 Task: Search one way flight ticket for 4 adults, 2 children, 2 infants in seat and 1 infant on lap in premium economy from White Plains: Westchester County Airport to Springfield: Abraham Lincoln Capital Airport on 5-2-2023. Choice of flights is JetBlue. Number of bags: 2 checked bags. Price is upto 42000. Outbound departure time preference is 19:45.
Action: Mouse moved to (256, 342)
Screenshot: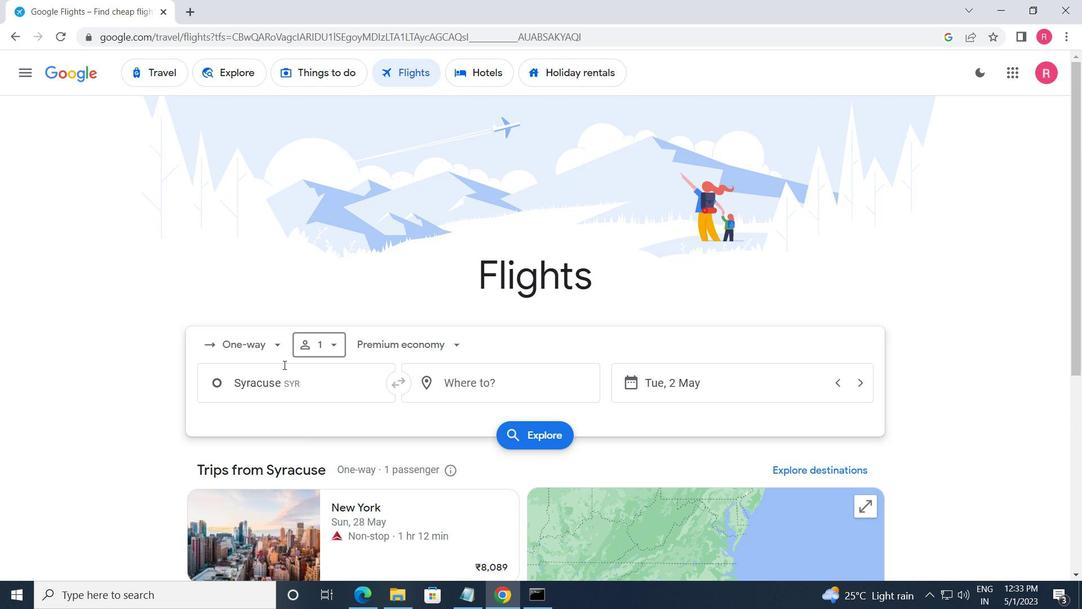 
Action: Mouse pressed left at (256, 342)
Screenshot: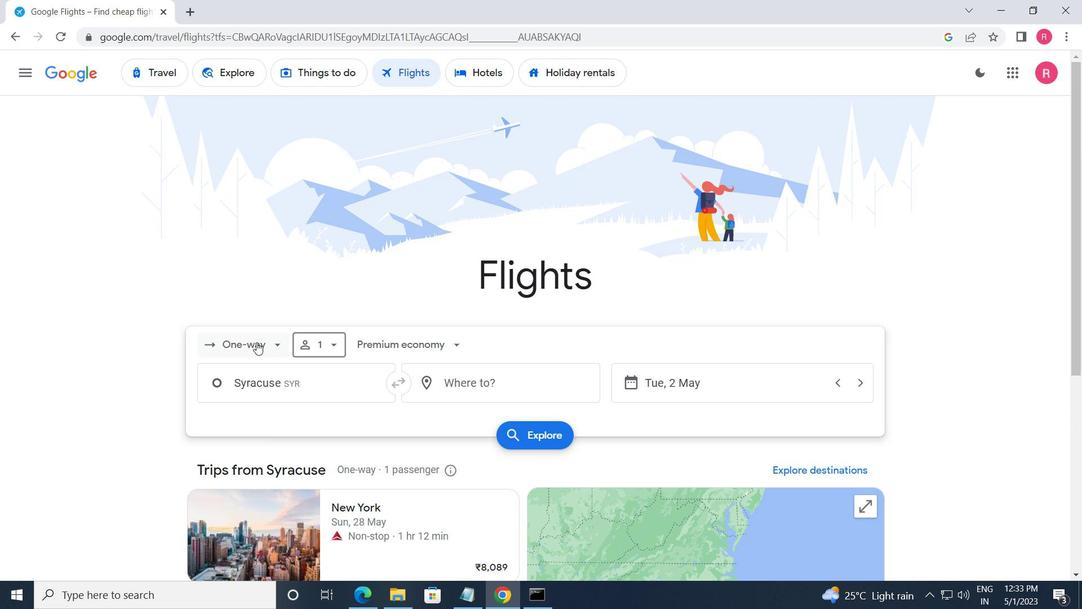 
Action: Mouse moved to (261, 417)
Screenshot: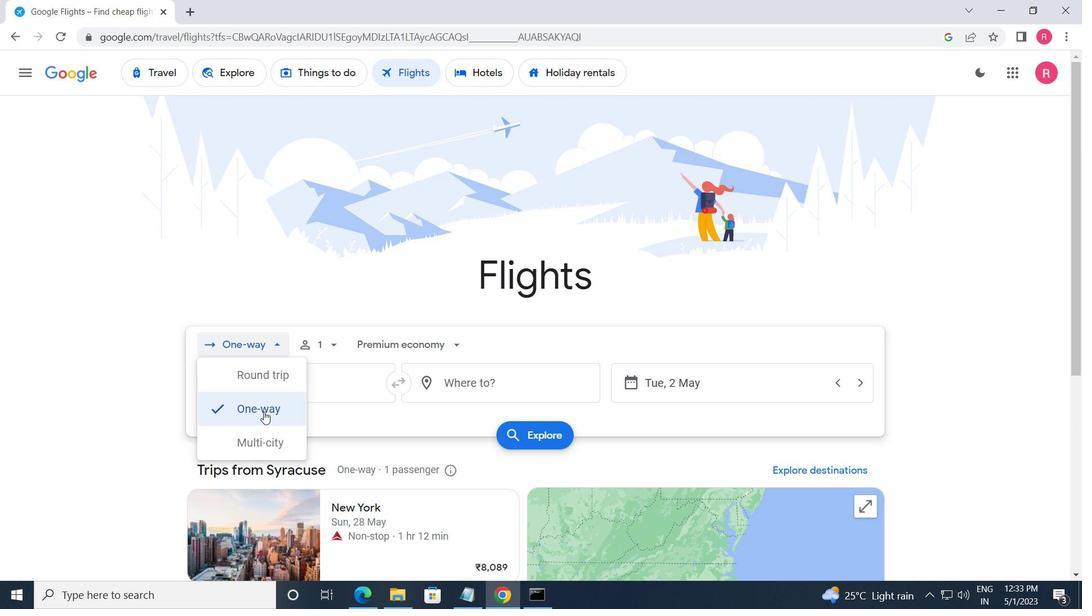 
Action: Mouse pressed left at (261, 417)
Screenshot: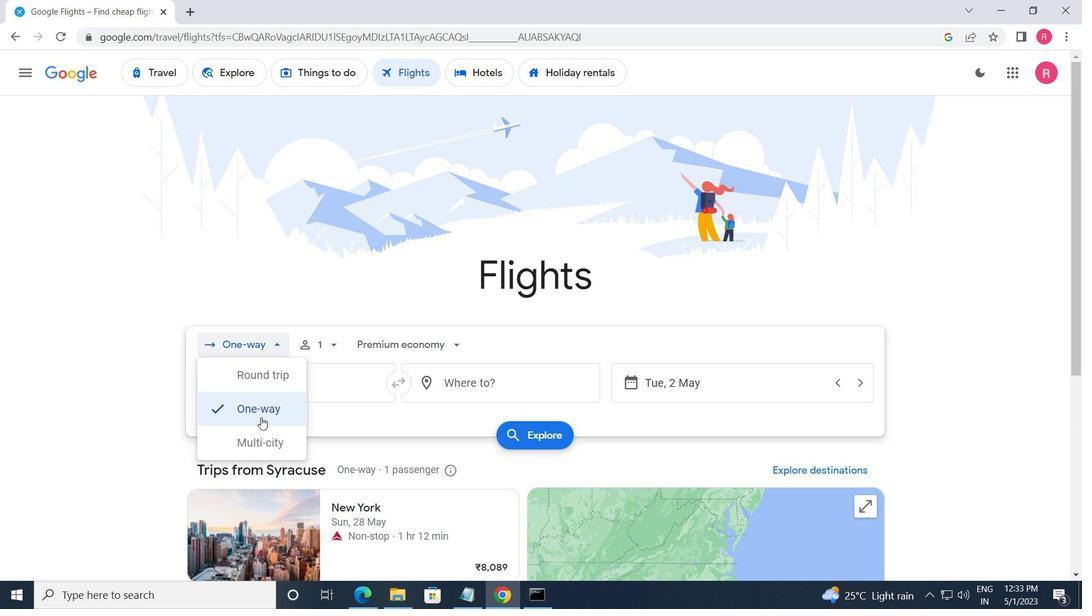 
Action: Mouse moved to (318, 351)
Screenshot: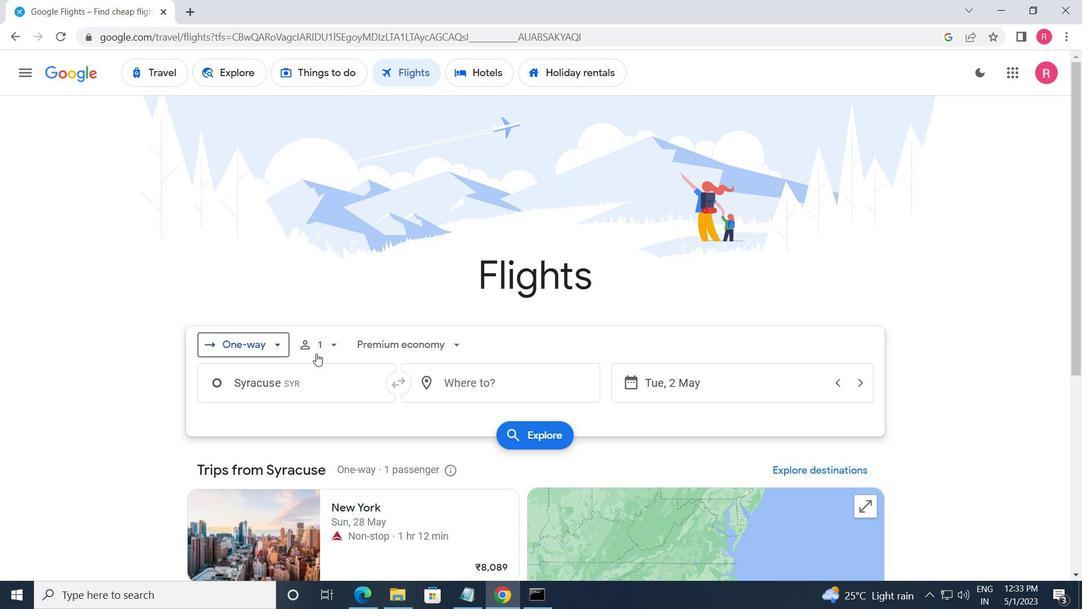 
Action: Mouse pressed left at (318, 351)
Screenshot: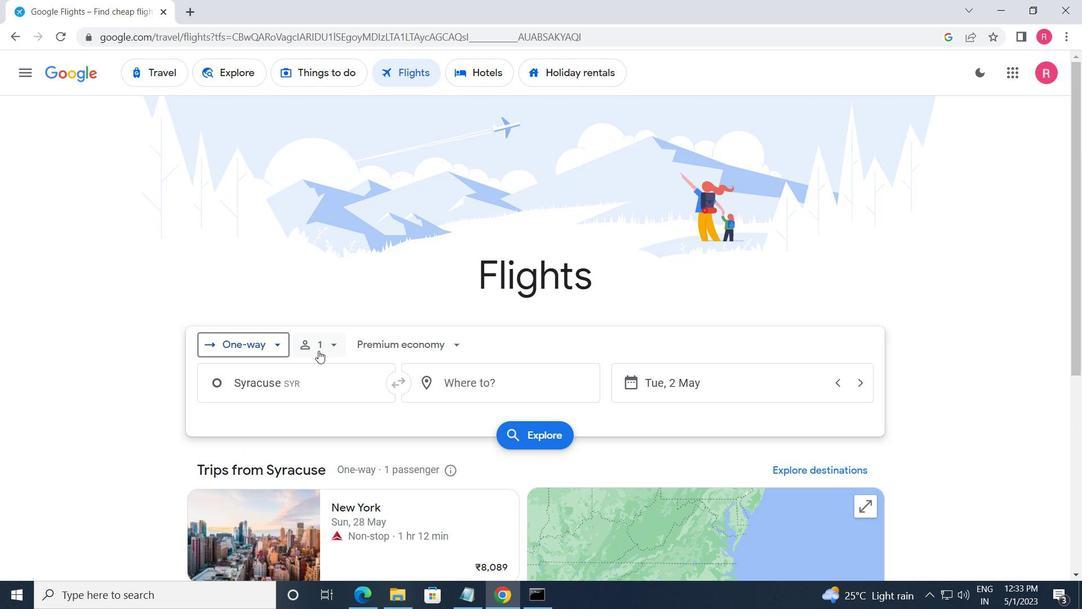 
Action: Mouse moved to (446, 388)
Screenshot: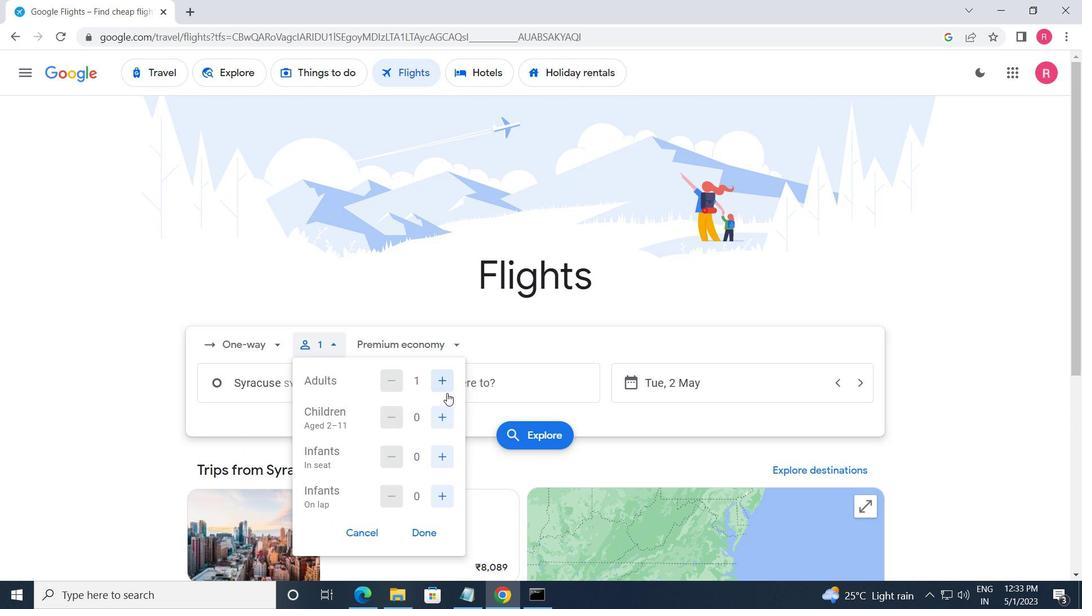 
Action: Mouse pressed left at (446, 388)
Screenshot: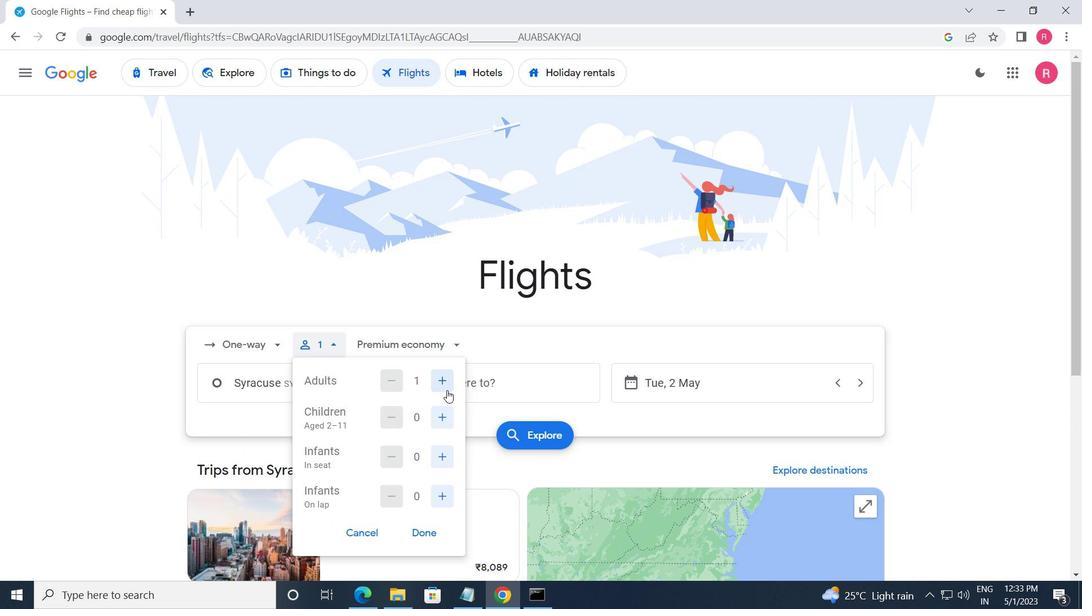 
Action: Mouse pressed left at (446, 388)
Screenshot: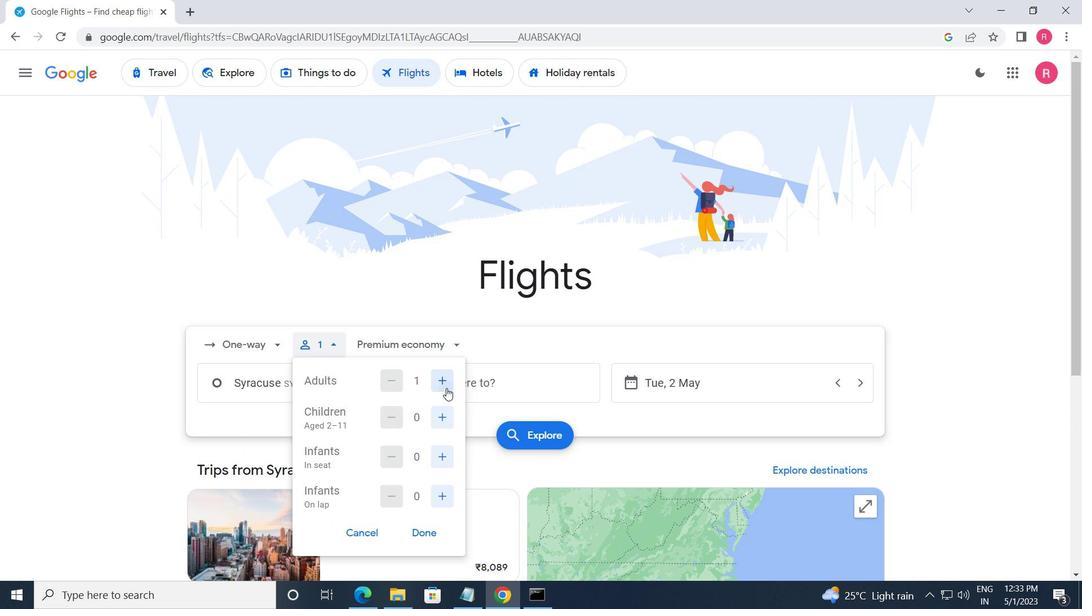 
Action: Mouse pressed left at (446, 388)
Screenshot: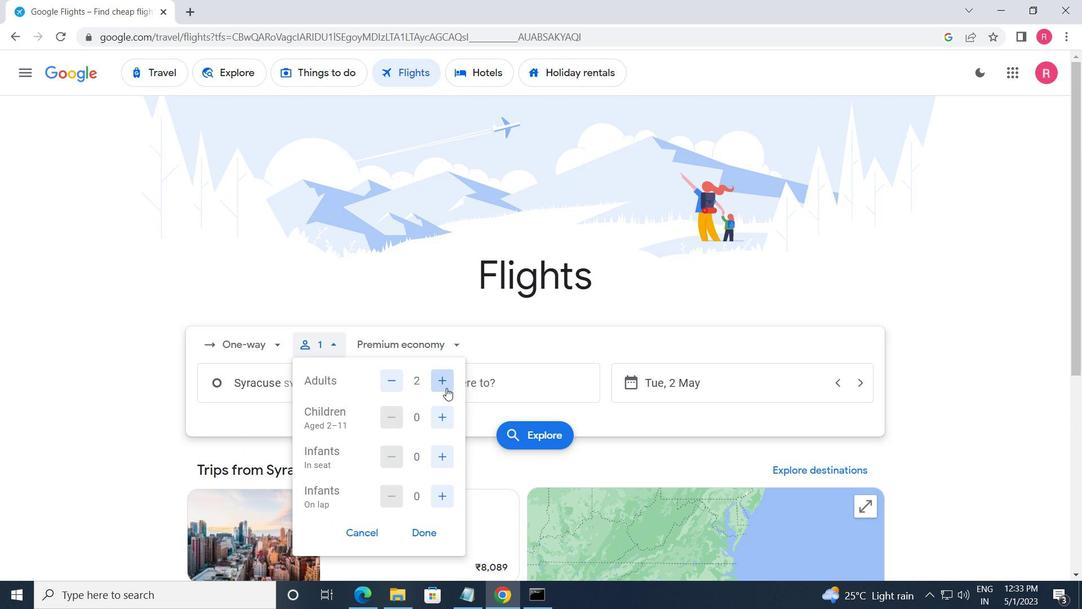 
Action: Mouse moved to (442, 418)
Screenshot: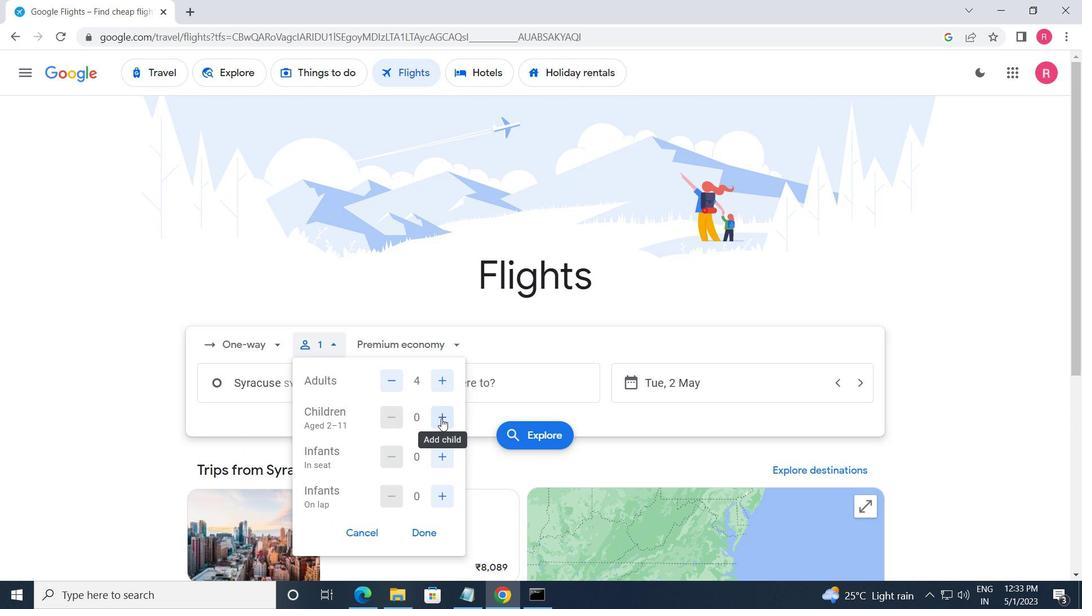 
Action: Mouse pressed left at (442, 418)
Screenshot: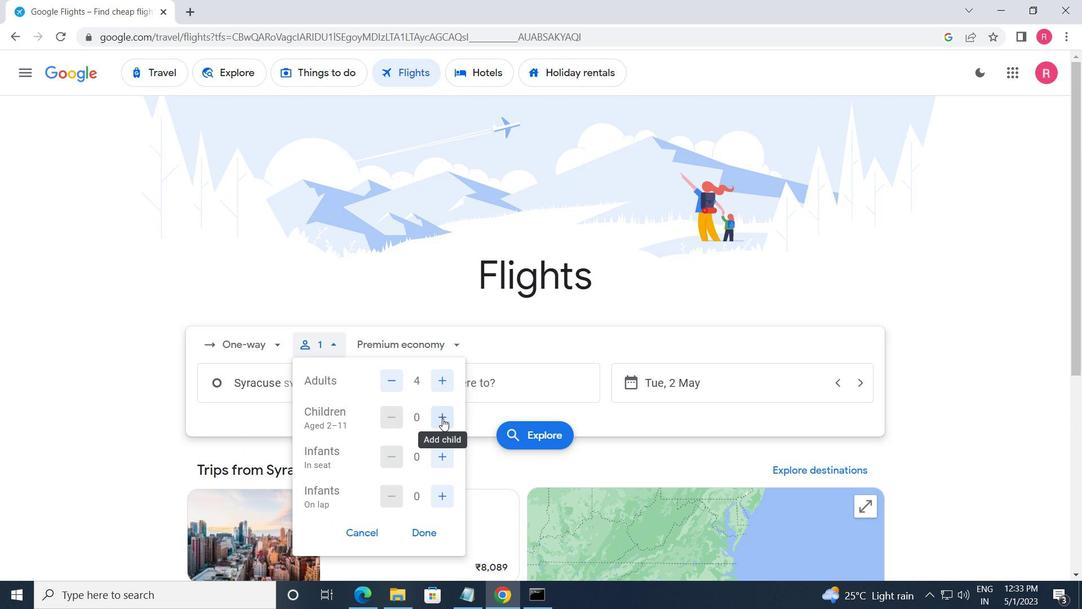 
Action: Mouse pressed left at (442, 418)
Screenshot: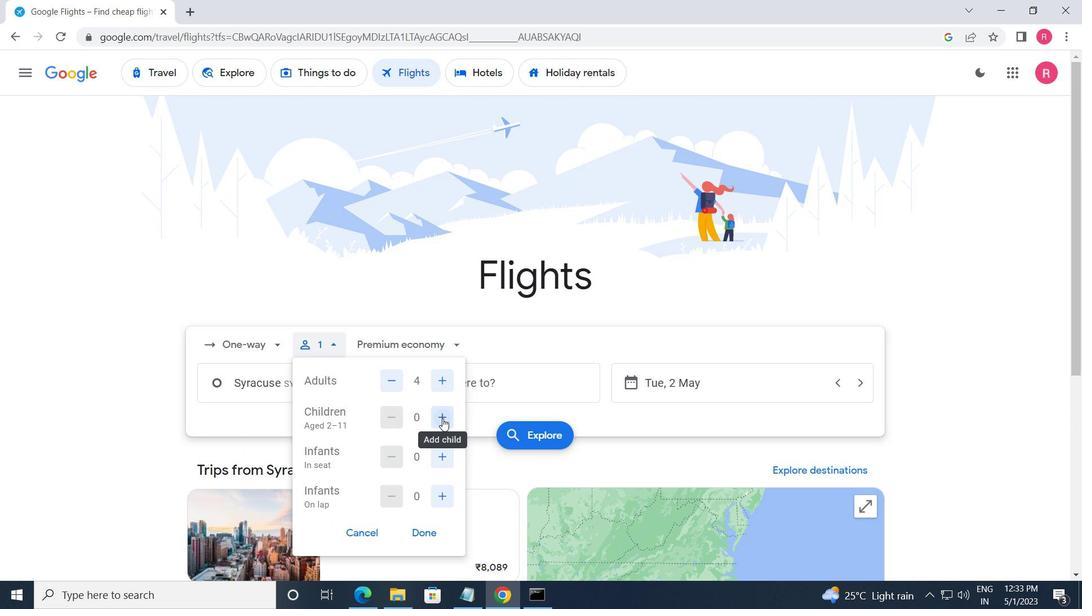 
Action: Mouse moved to (439, 452)
Screenshot: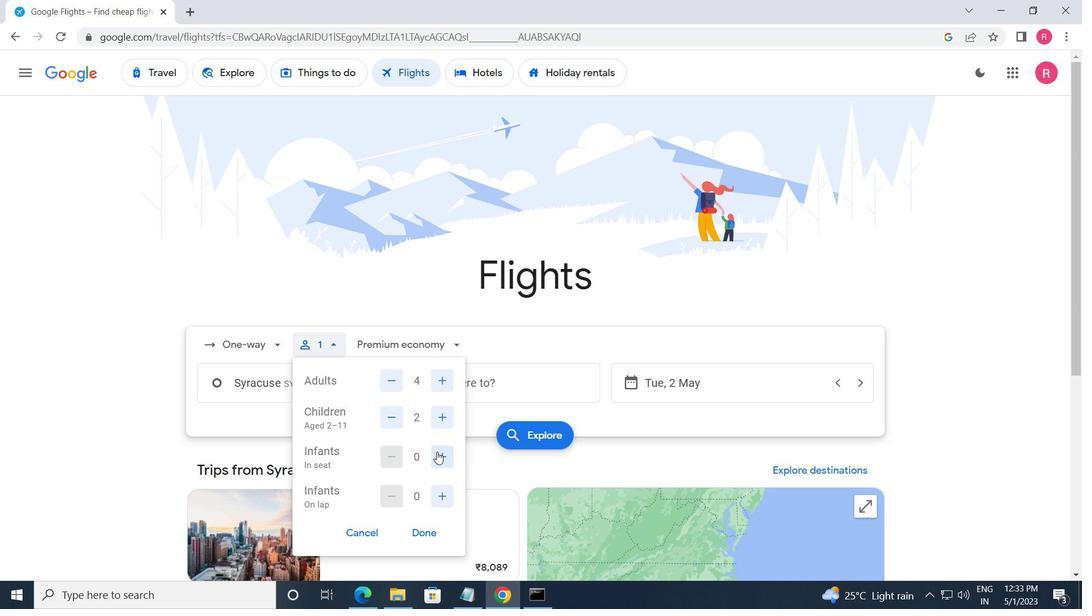 
Action: Mouse pressed left at (439, 452)
Screenshot: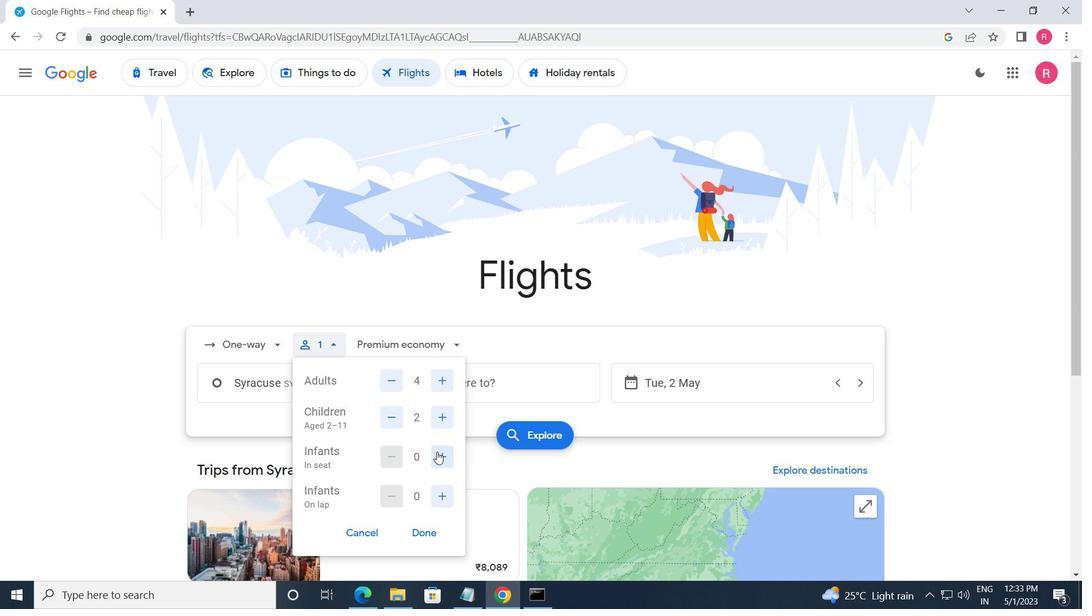 
Action: Mouse pressed left at (439, 452)
Screenshot: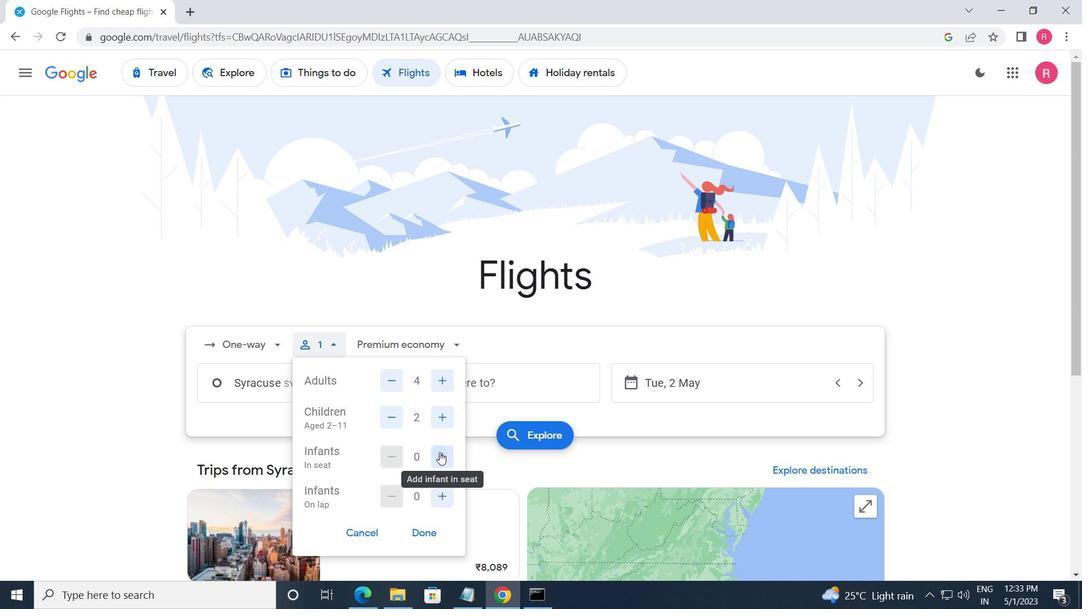 
Action: Mouse moved to (442, 490)
Screenshot: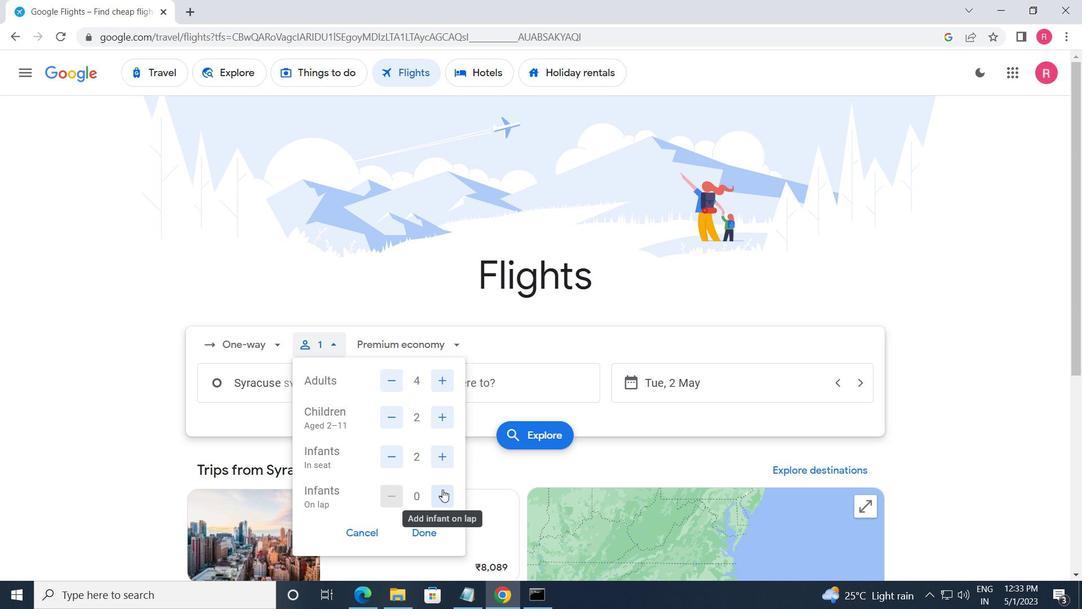 
Action: Mouse pressed left at (442, 490)
Screenshot: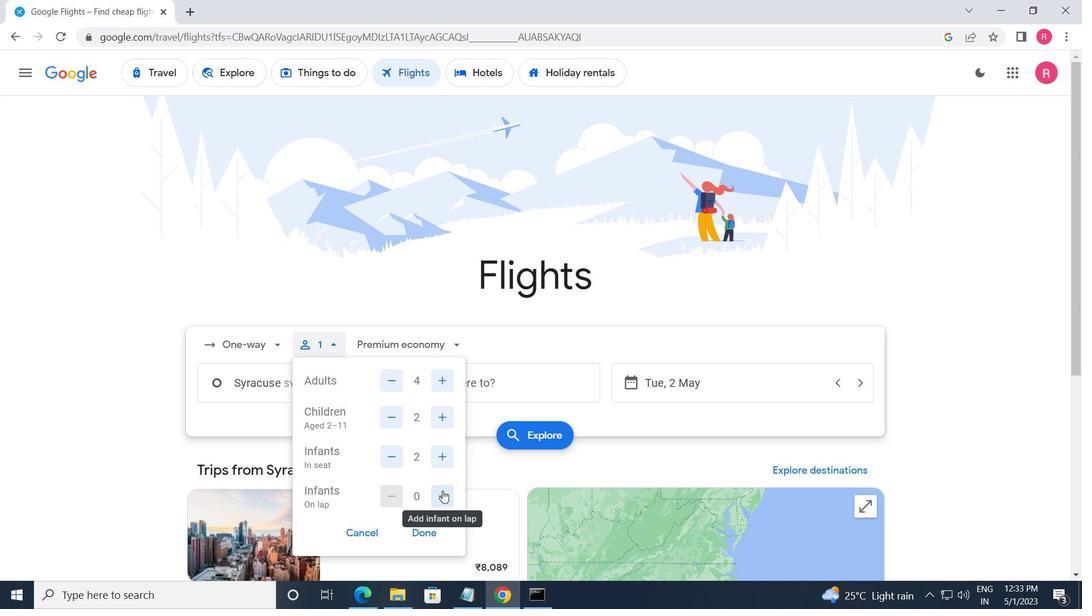 
Action: Mouse moved to (426, 530)
Screenshot: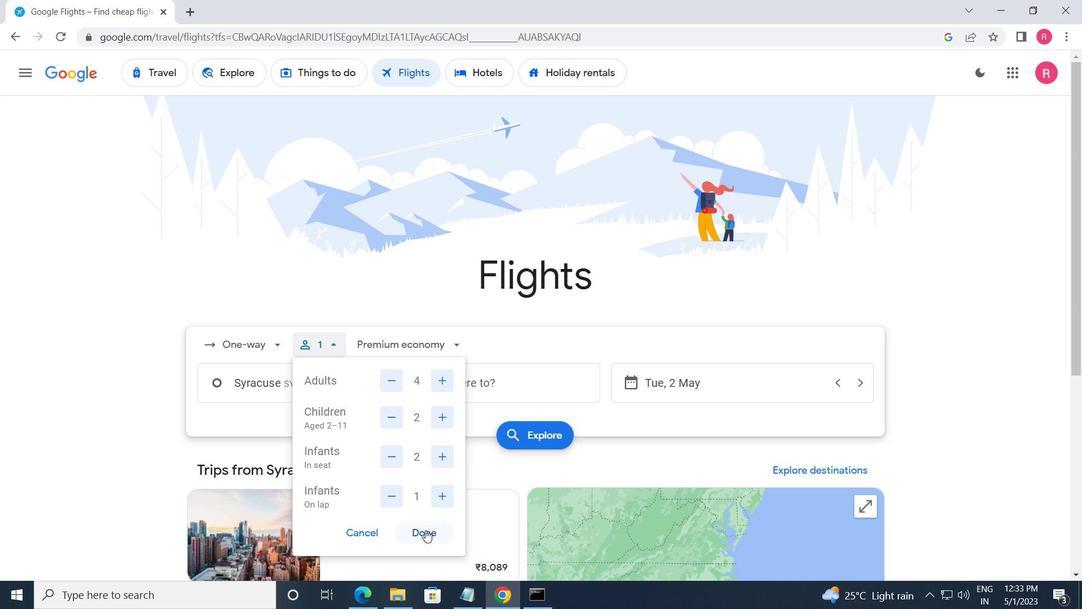 
Action: Mouse pressed left at (426, 530)
Screenshot: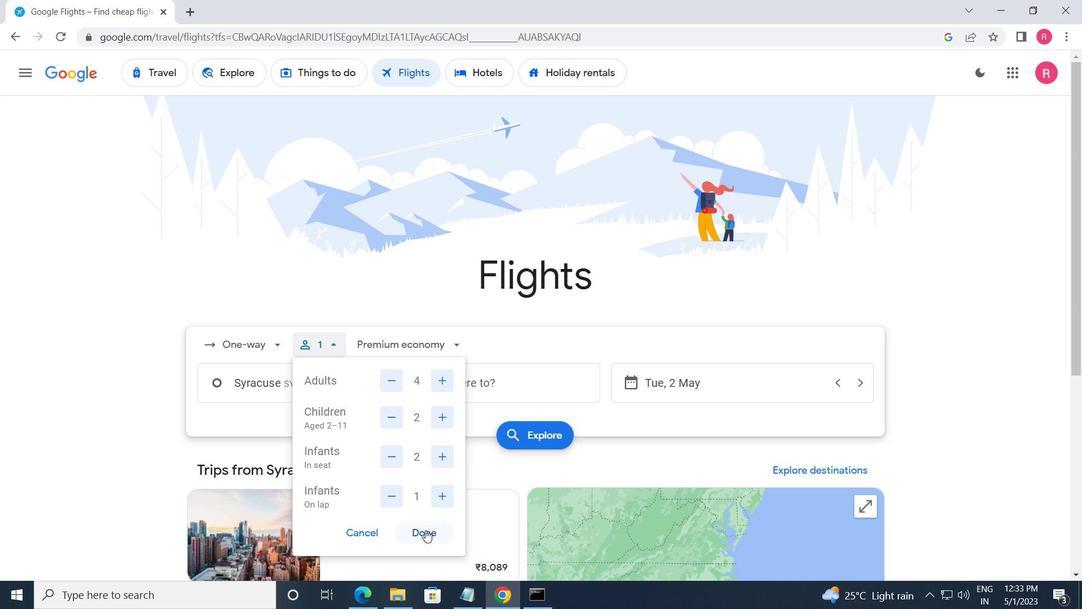 
Action: Mouse moved to (411, 358)
Screenshot: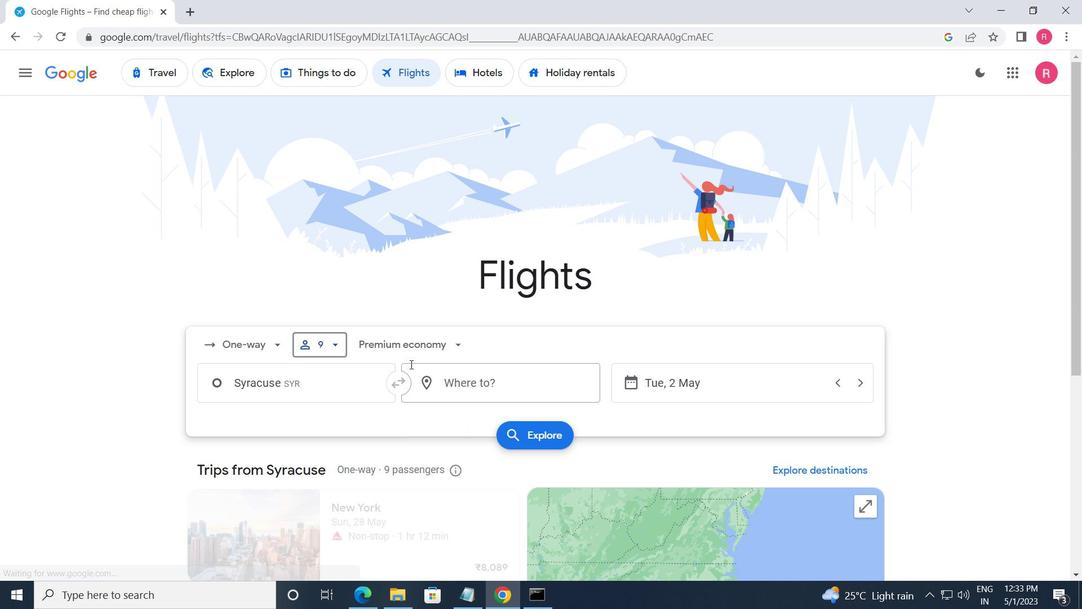 
Action: Mouse pressed left at (411, 358)
Screenshot: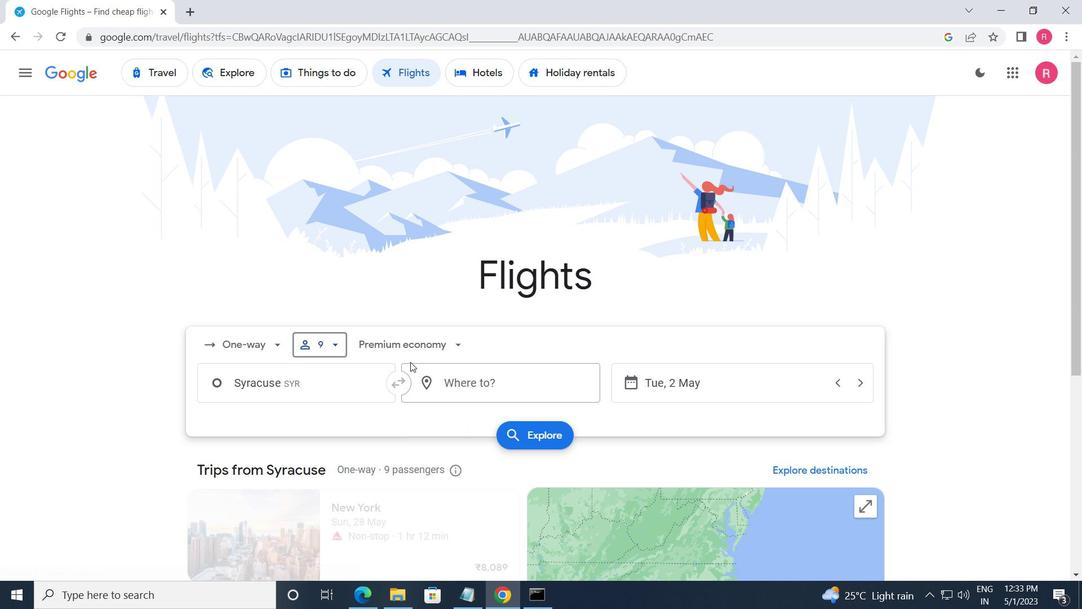 
Action: Mouse moved to (417, 377)
Screenshot: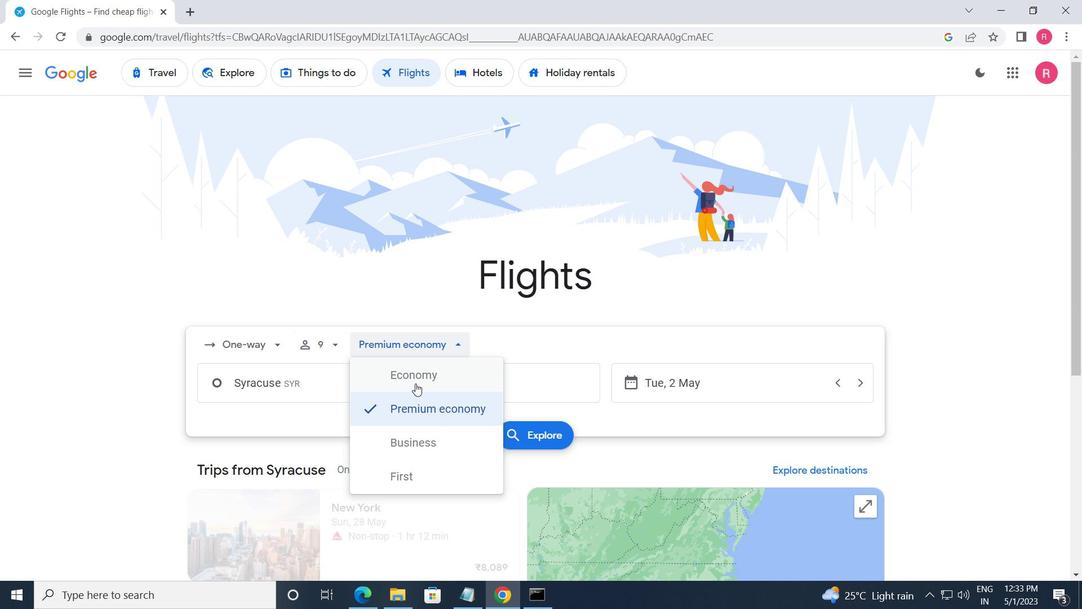 
Action: Mouse pressed left at (417, 377)
Screenshot: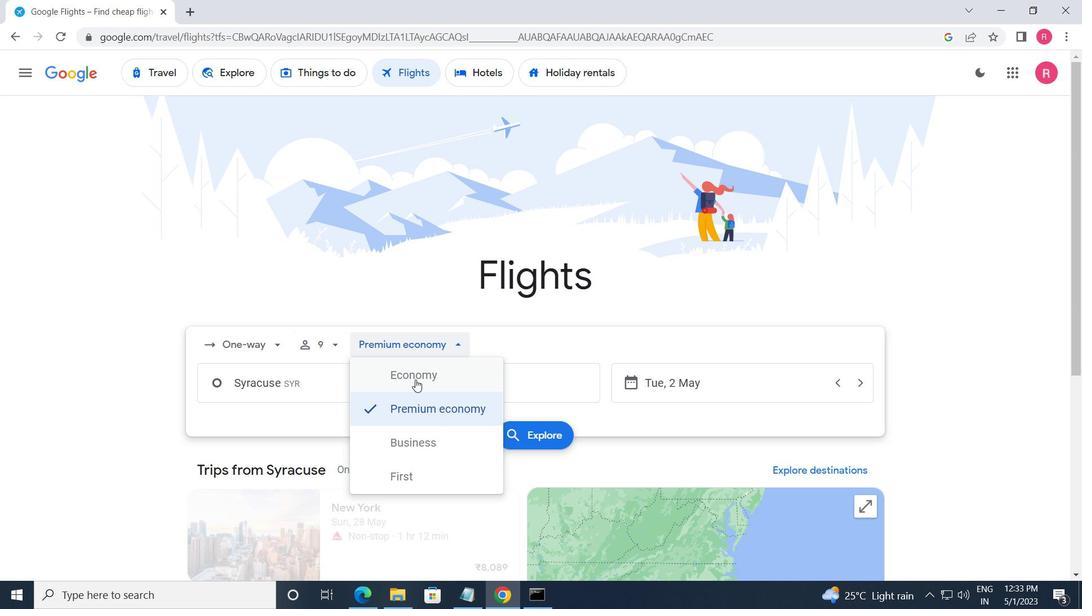 
Action: Mouse moved to (341, 390)
Screenshot: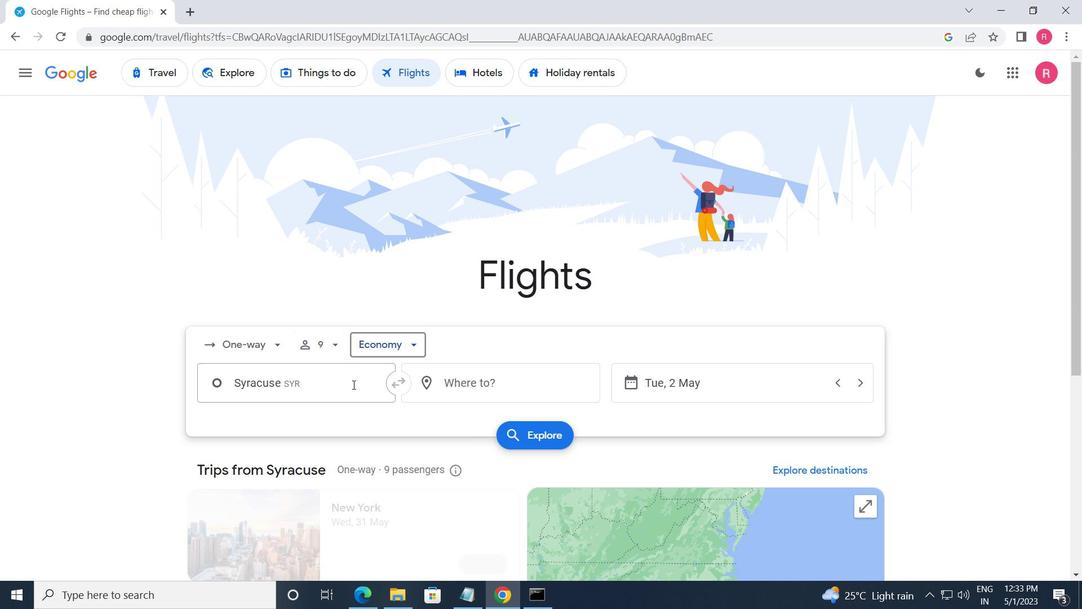 
Action: Mouse pressed left at (341, 390)
Screenshot: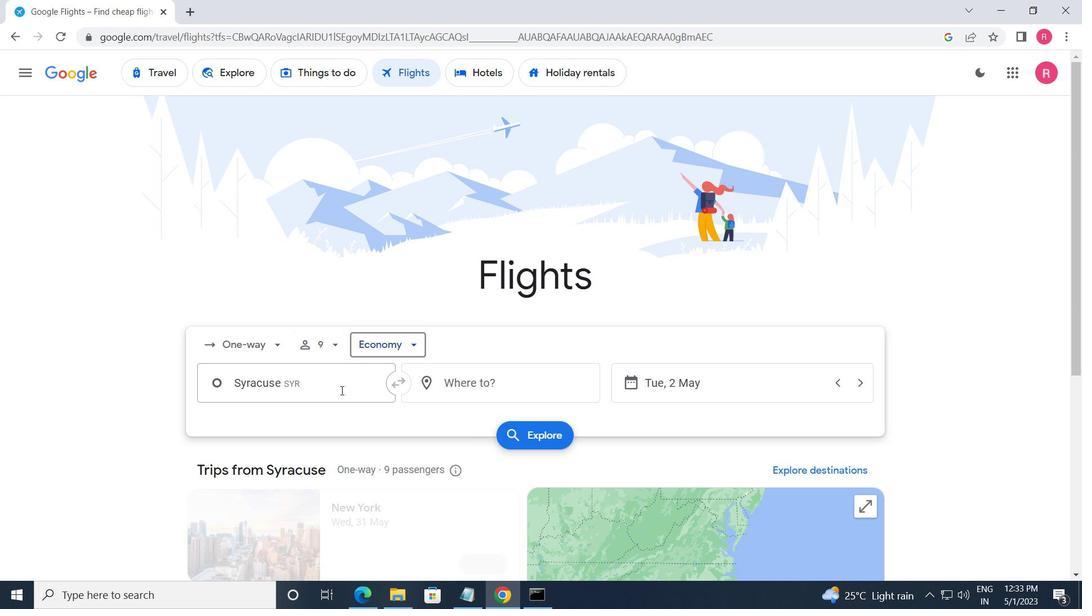 
Action: Mouse moved to (356, 568)
Screenshot: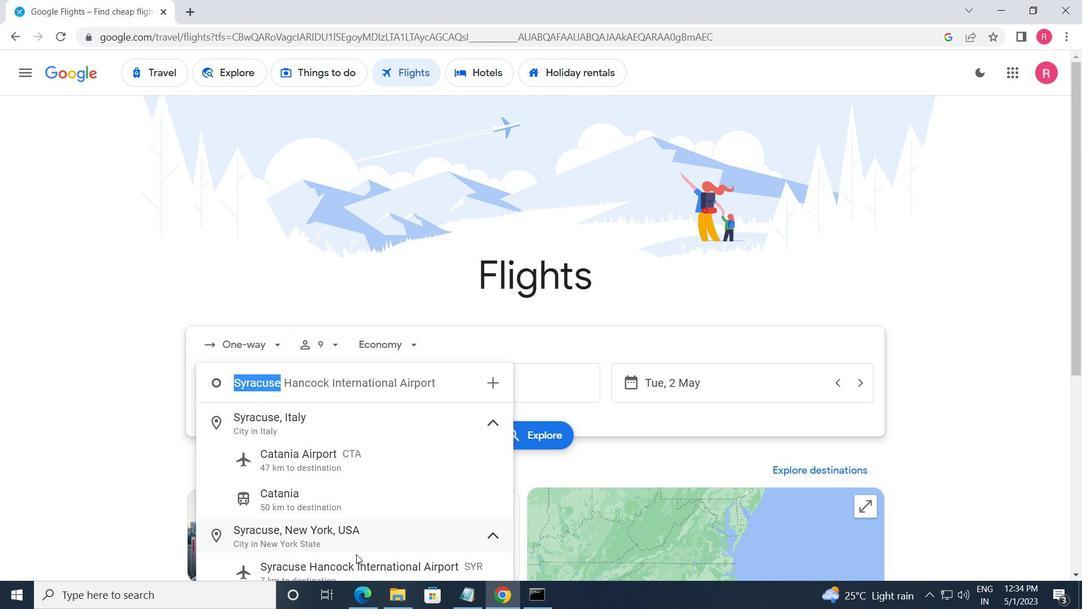 
Action: Mouse pressed left at (356, 568)
Screenshot: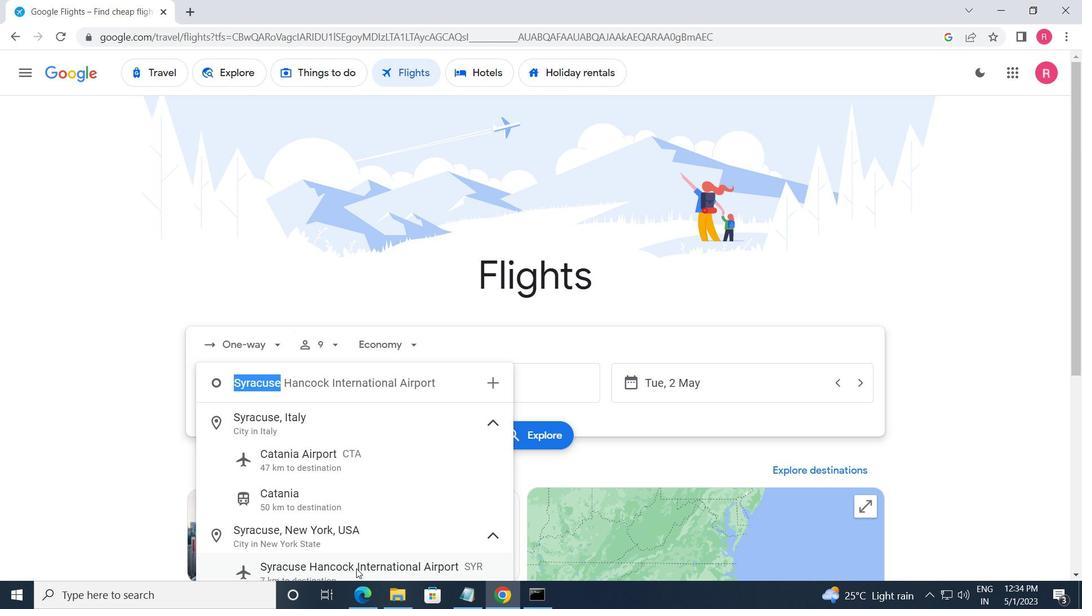 
Action: Mouse moved to (468, 387)
Screenshot: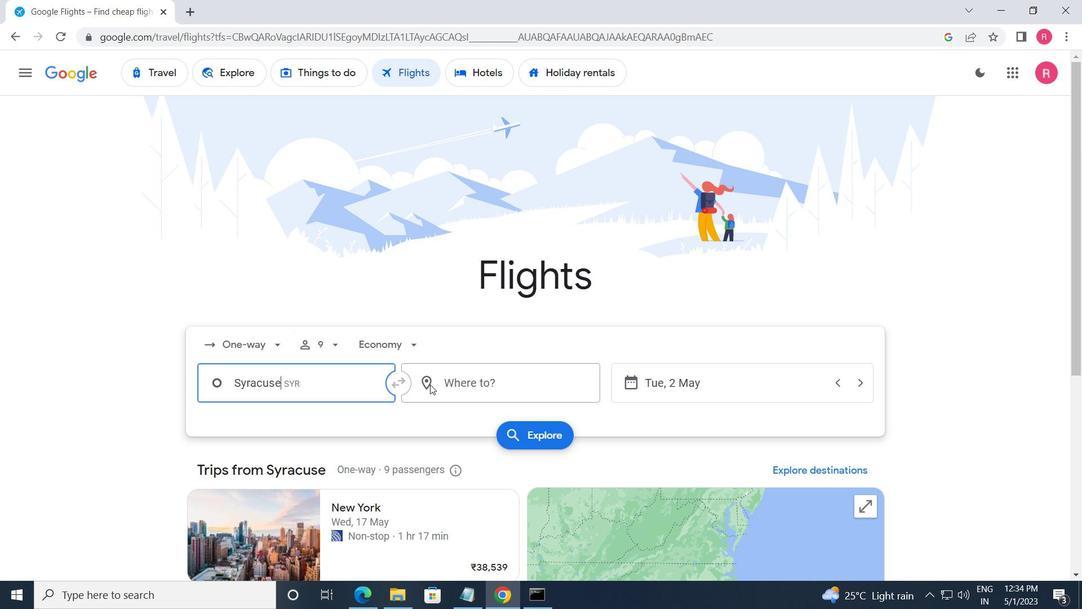 
Action: Mouse pressed left at (468, 387)
Screenshot: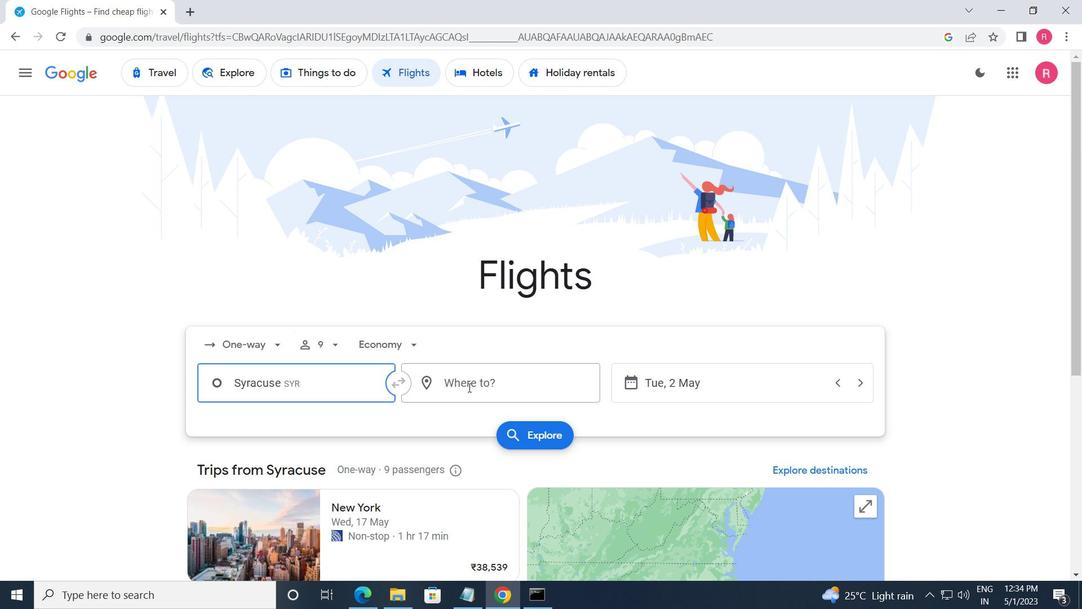 
Action: Mouse moved to (466, 527)
Screenshot: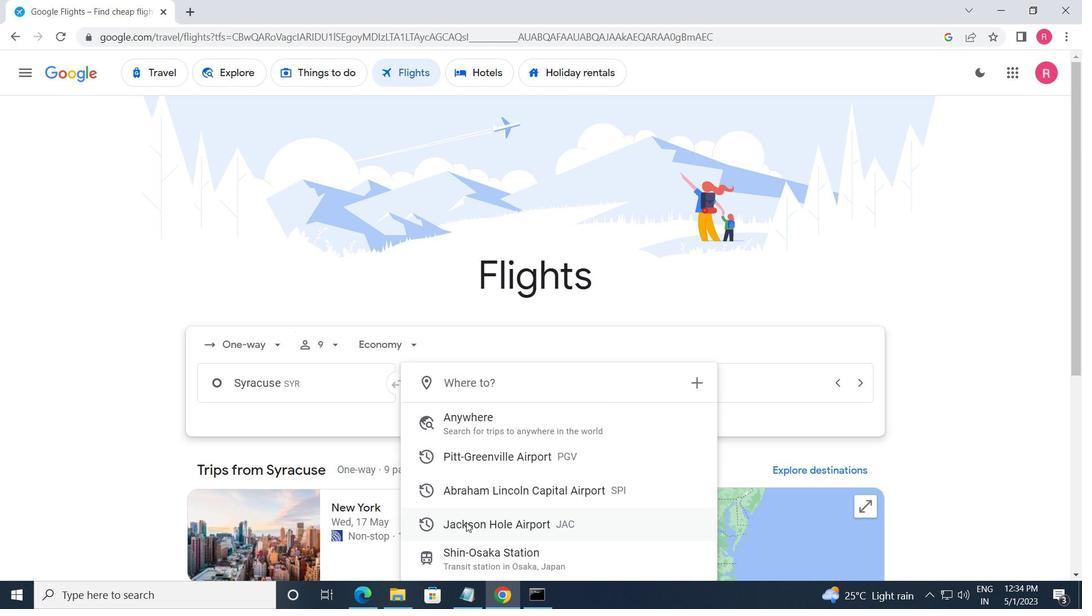 
Action: Mouse pressed left at (466, 527)
Screenshot: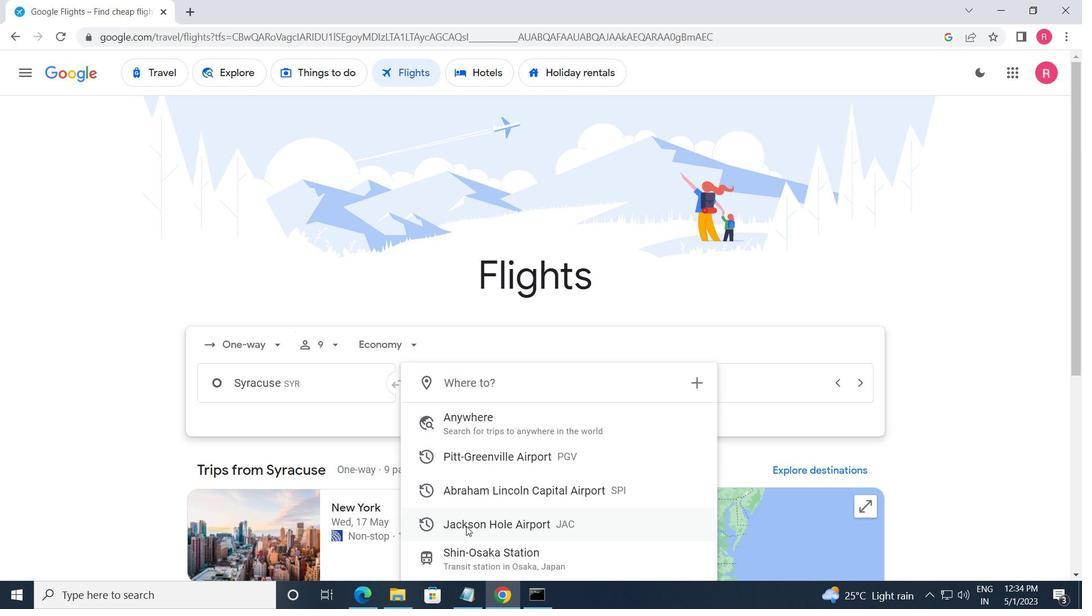 
Action: Mouse moved to (721, 390)
Screenshot: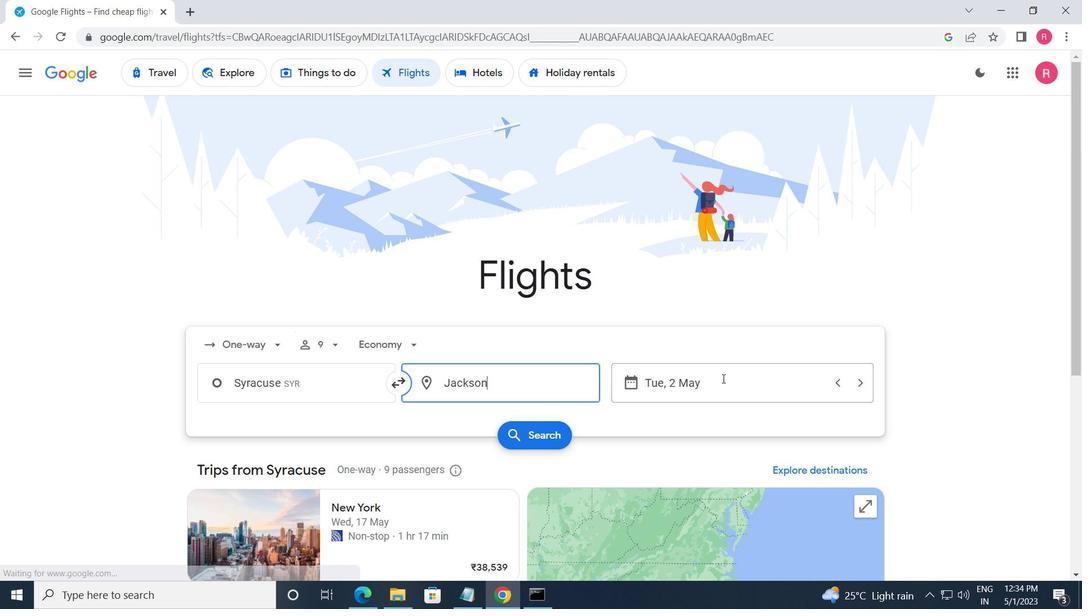 
Action: Mouse pressed left at (721, 390)
Screenshot: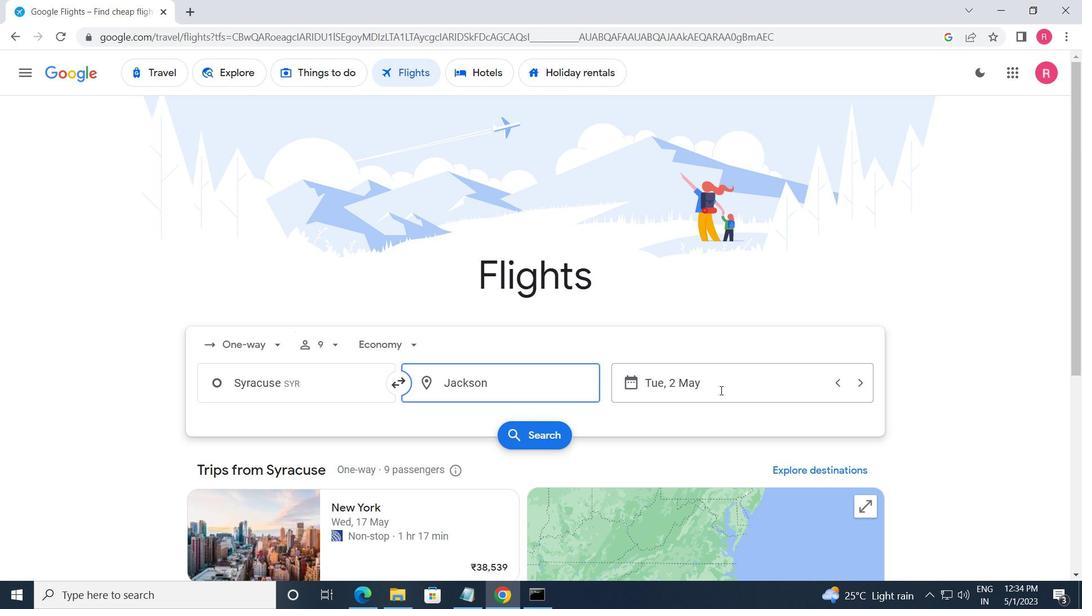 
Action: Mouse moved to (447, 334)
Screenshot: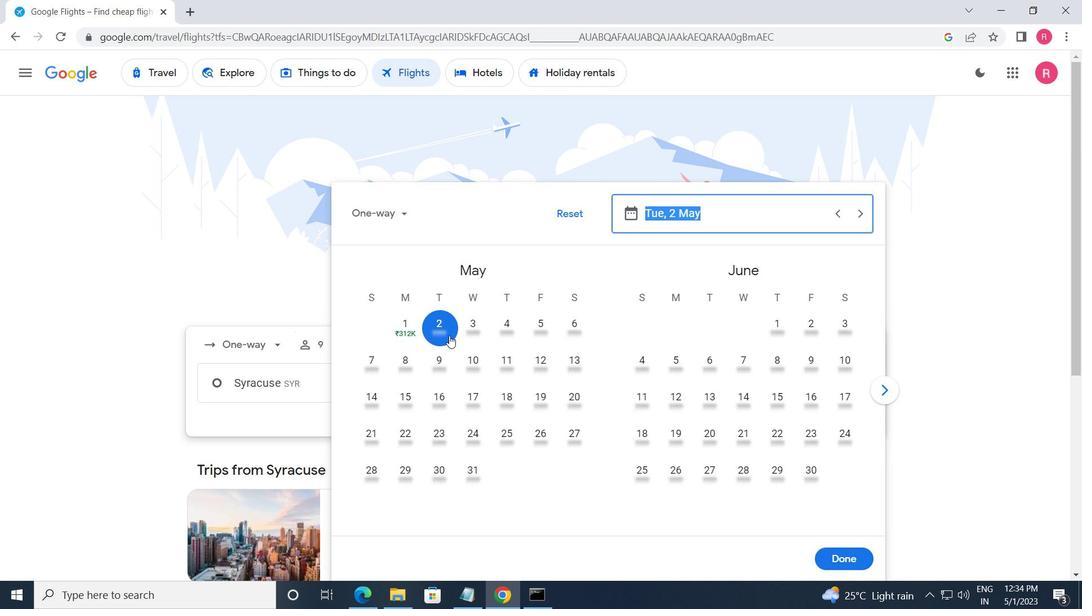 
Action: Mouse pressed left at (447, 334)
Screenshot: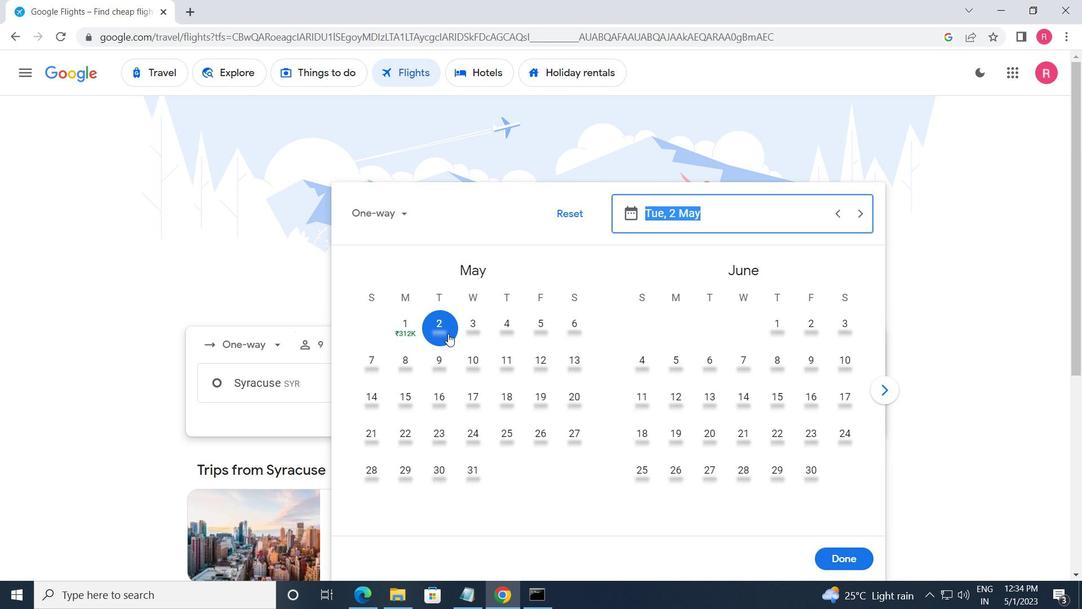 
Action: Mouse moved to (821, 561)
Screenshot: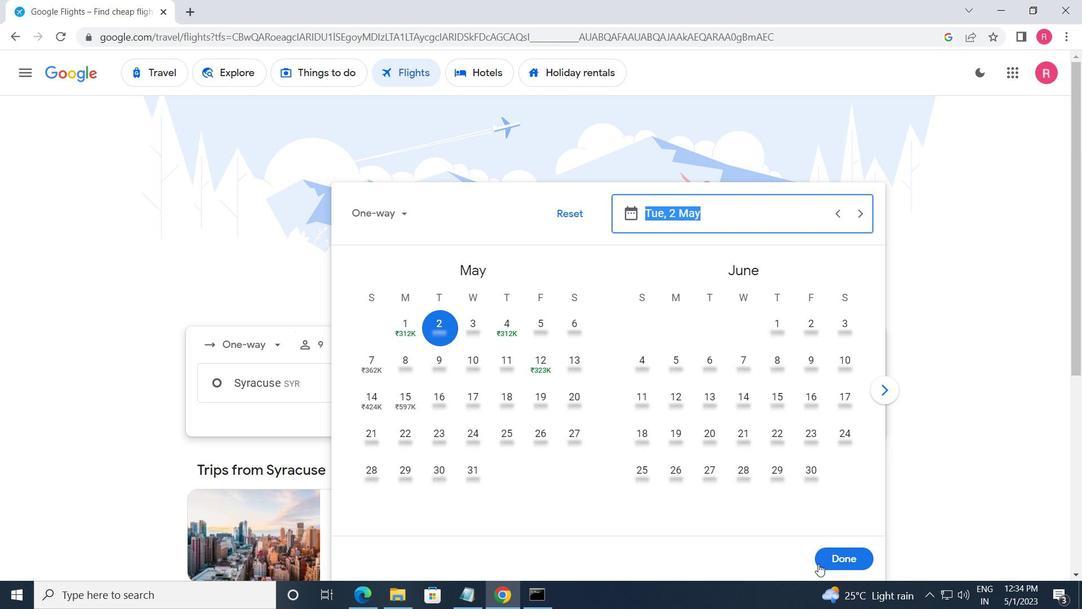 
Action: Mouse pressed left at (821, 561)
Screenshot: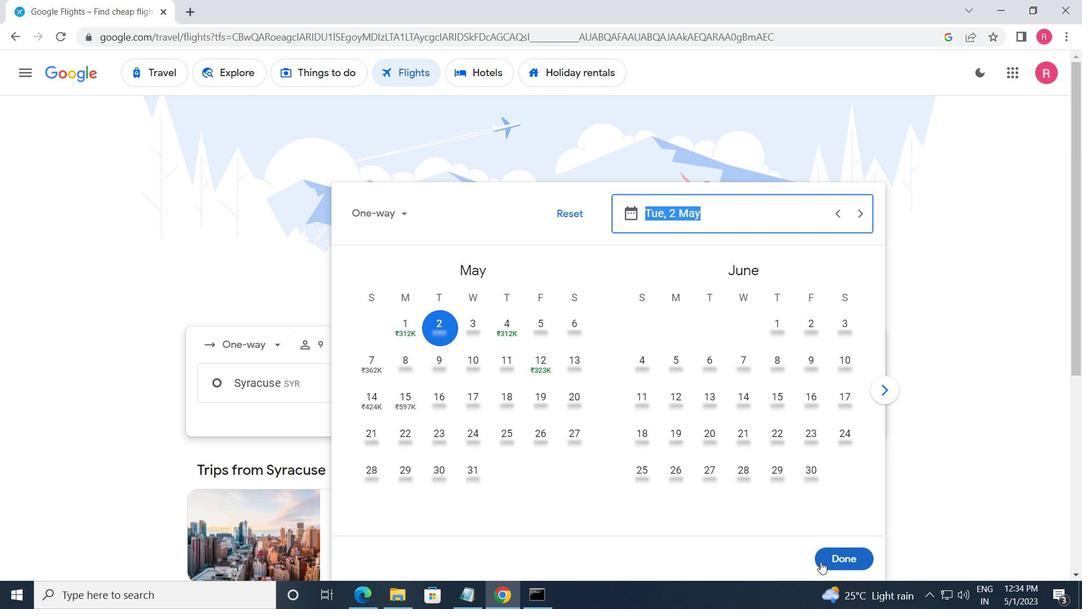 
Action: Mouse moved to (519, 434)
Screenshot: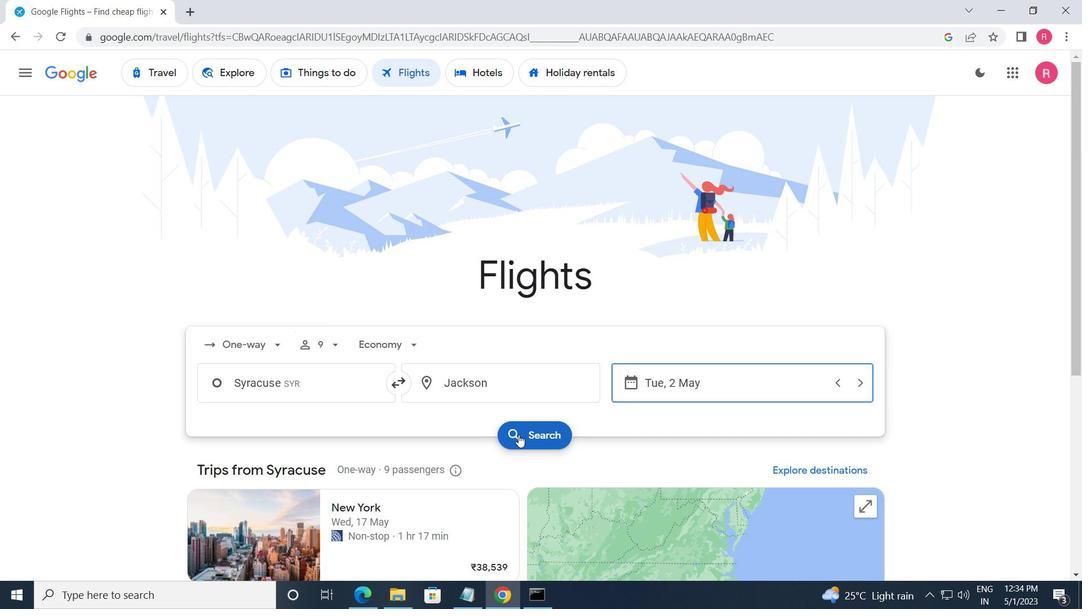 
Action: Mouse pressed left at (519, 434)
Screenshot: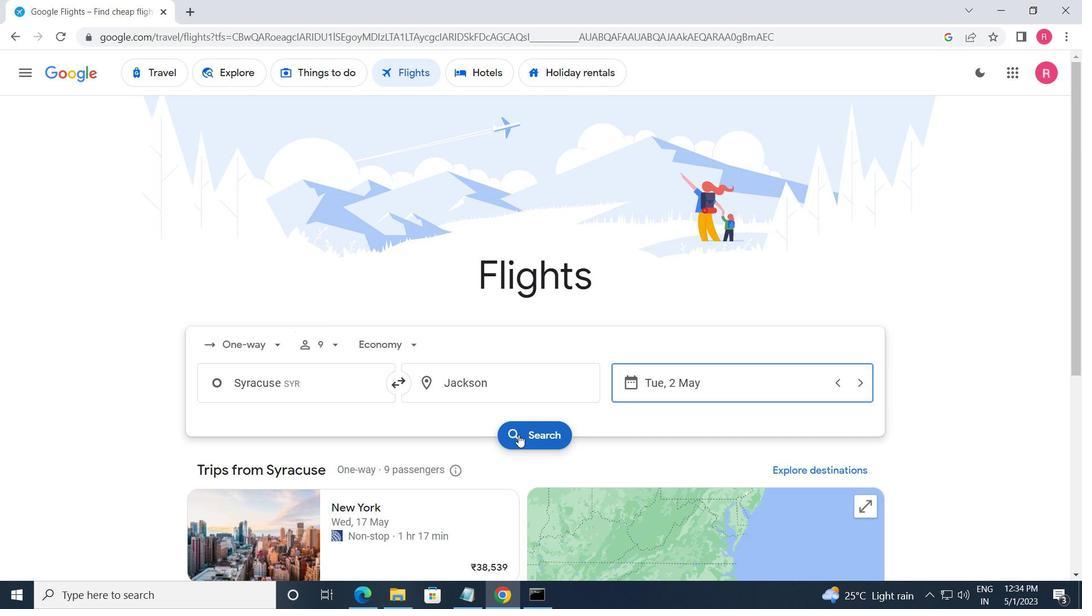 
Action: Mouse moved to (206, 203)
Screenshot: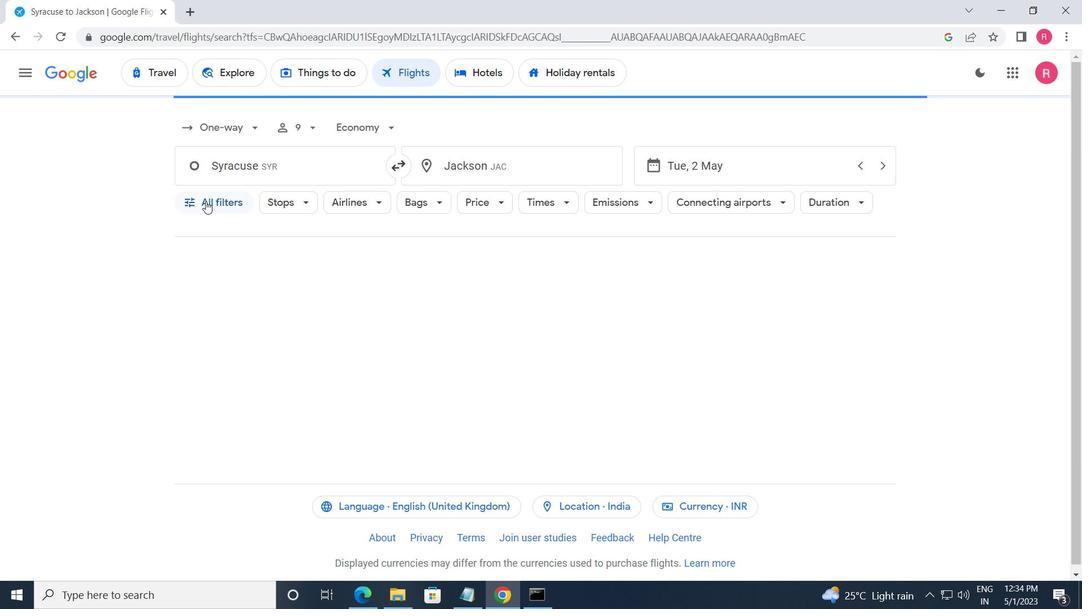 
Action: Mouse pressed left at (206, 203)
Screenshot: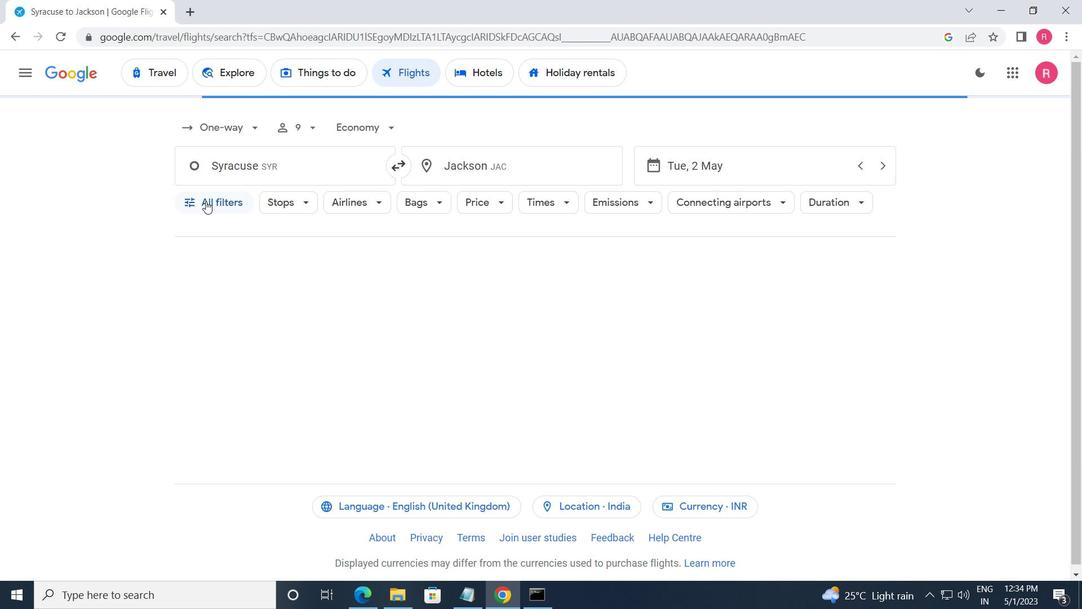 
Action: Mouse moved to (208, 205)
Screenshot: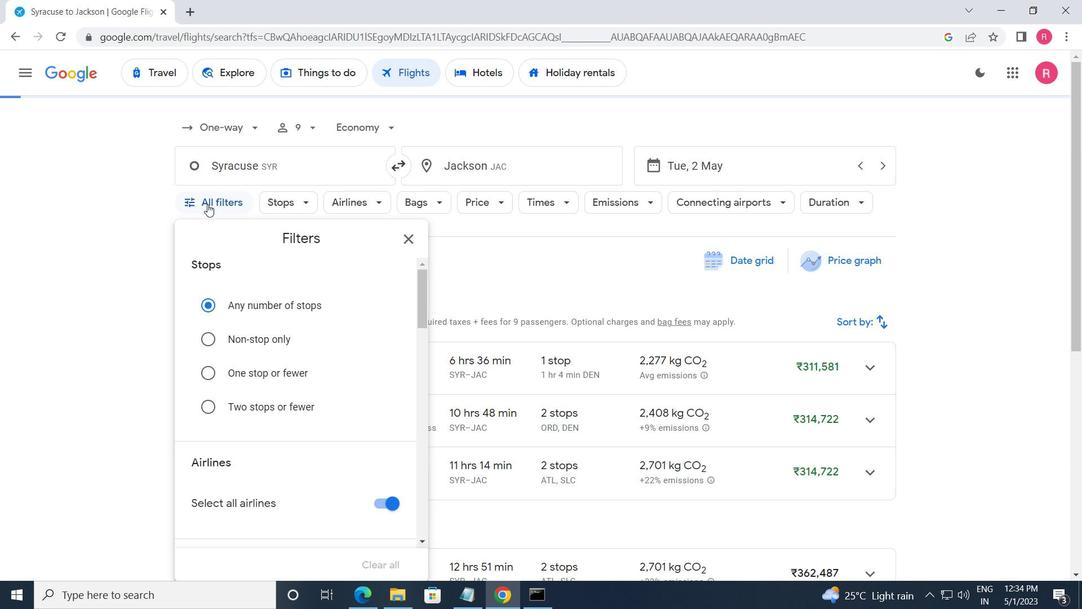 
Action: Mouse scrolled (208, 205) with delta (0, 0)
Screenshot: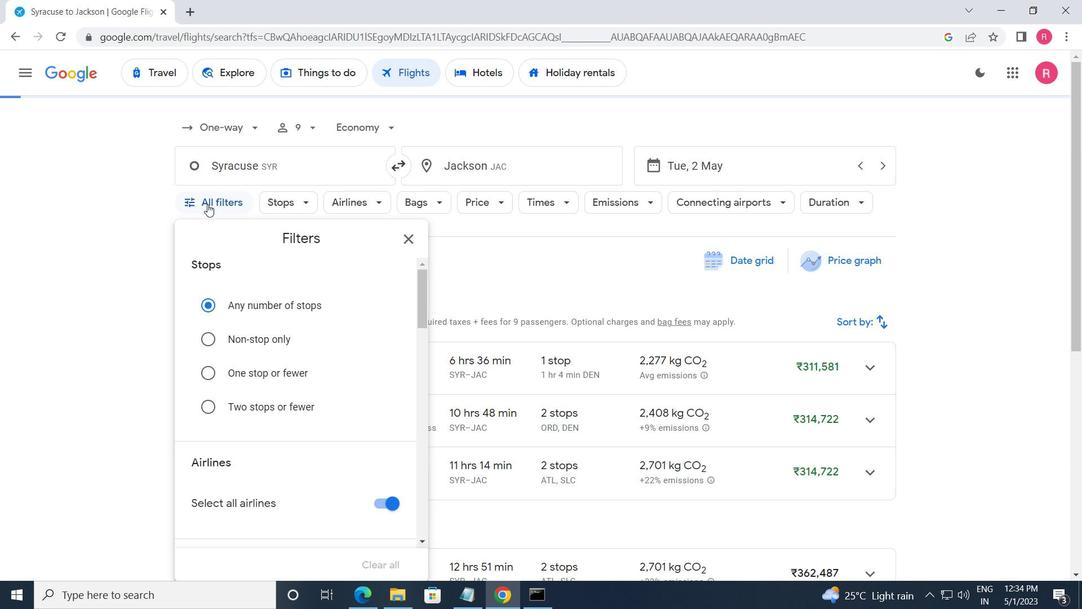 
Action: Mouse moved to (241, 254)
Screenshot: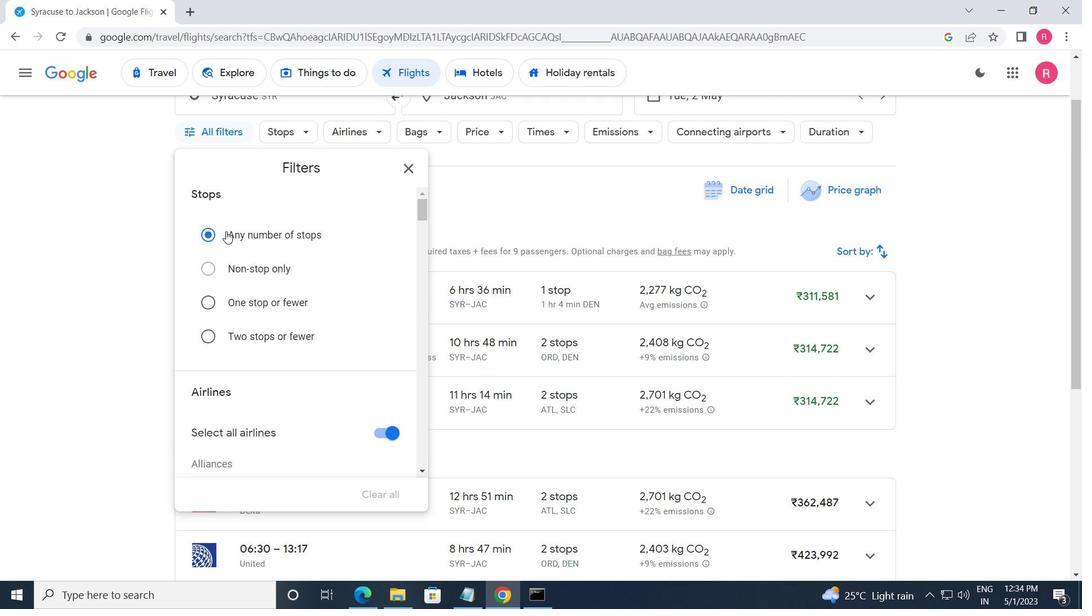 
Action: Mouse scrolled (241, 253) with delta (0, 0)
Screenshot: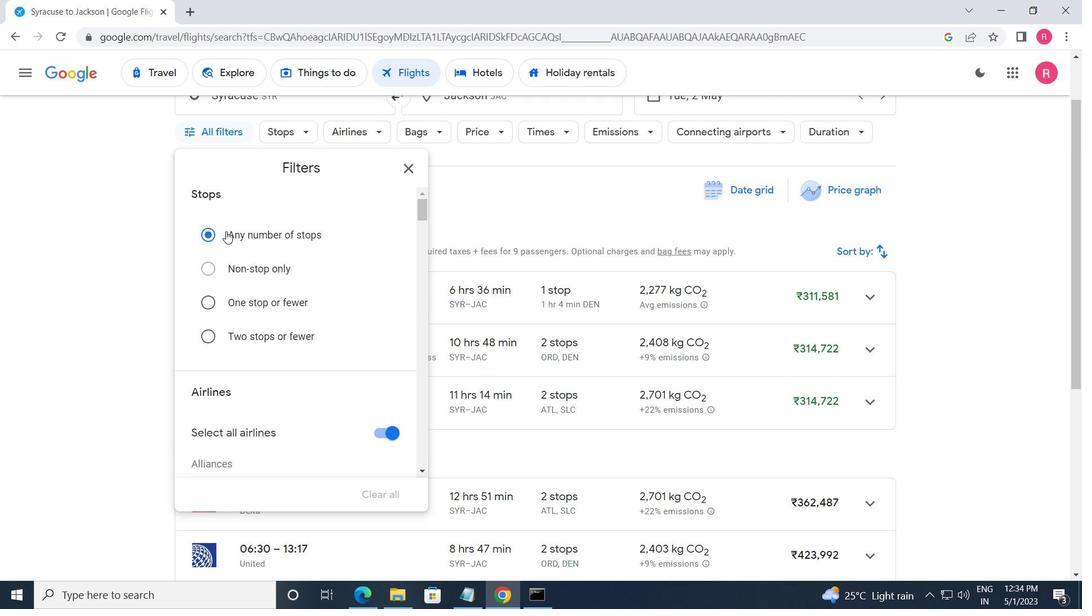 
Action: Mouse moved to (248, 261)
Screenshot: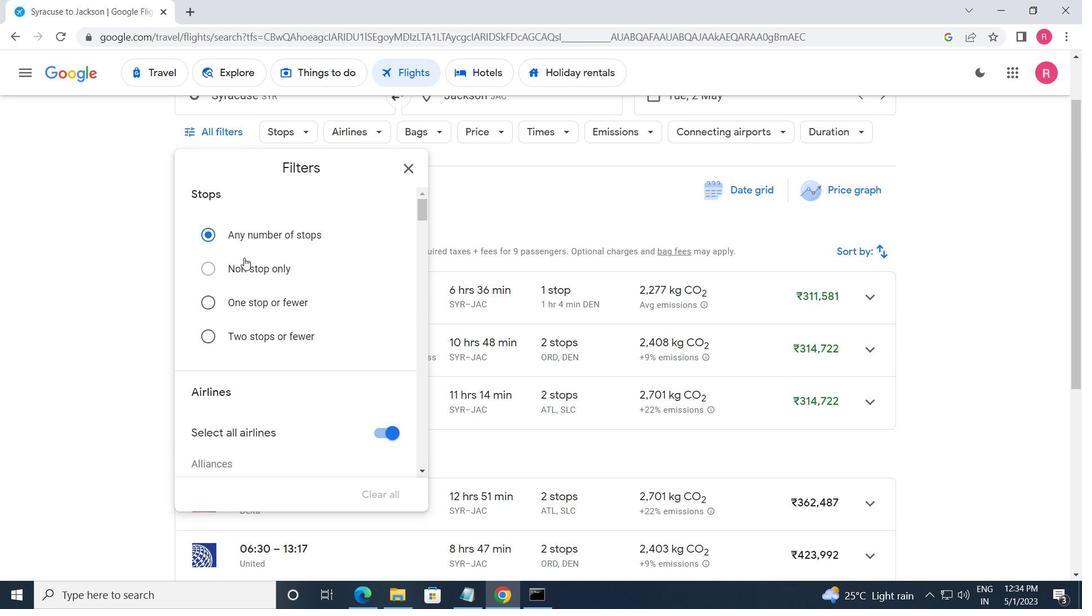 
Action: Mouse scrolled (248, 260) with delta (0, 0)
Screenshot: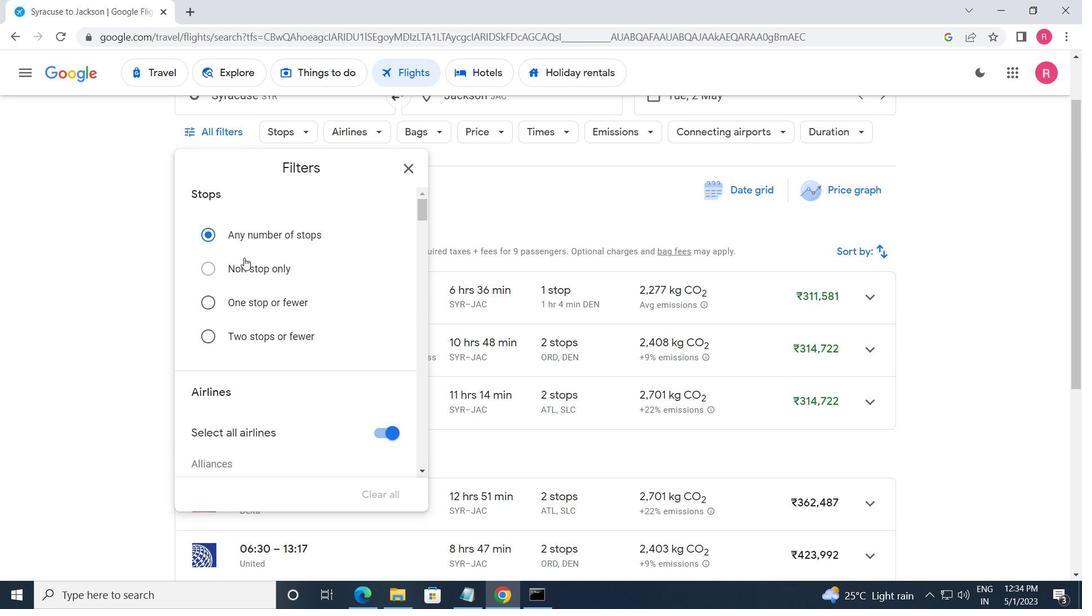 
Action: Mouse moved to (248, 261)
Screenshot: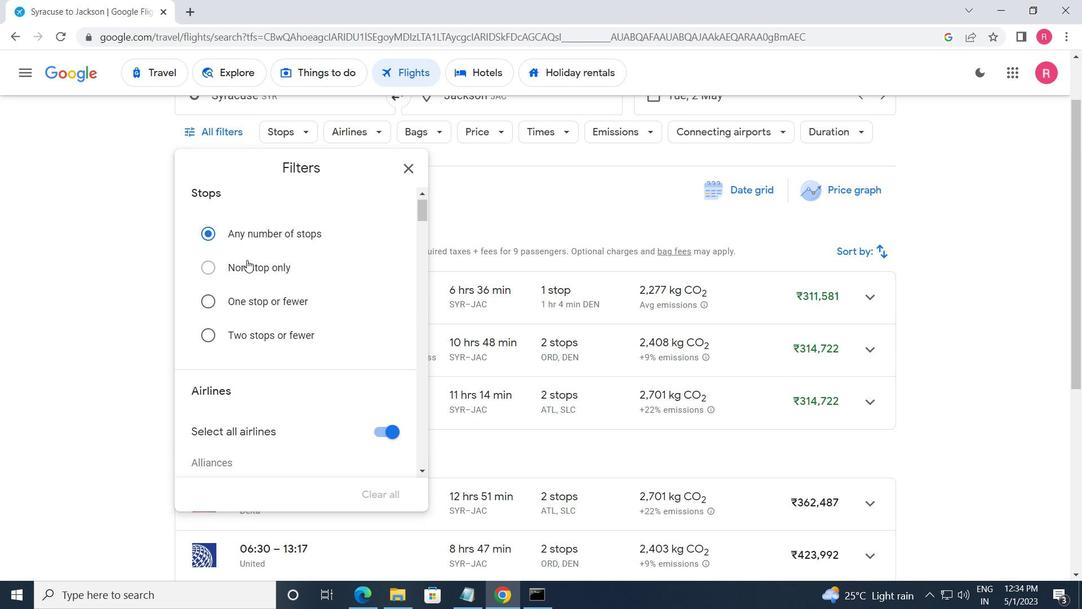 
Action: Mouse scrolled (248, 261) with delta (0, 0)
Screenshot: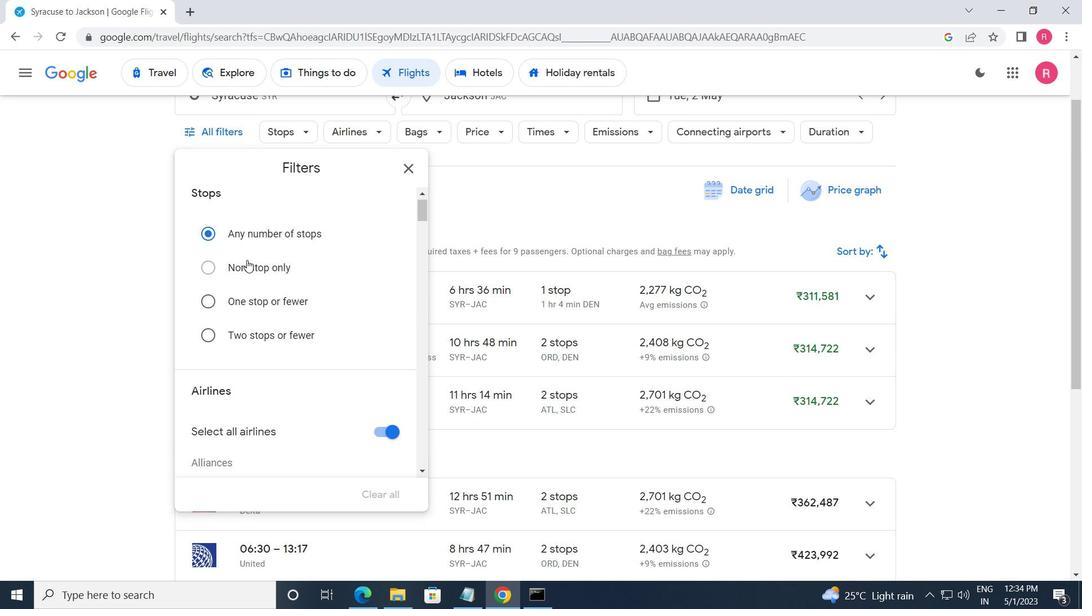 
Action: Mouse moved to (250, 262)
Screenshot: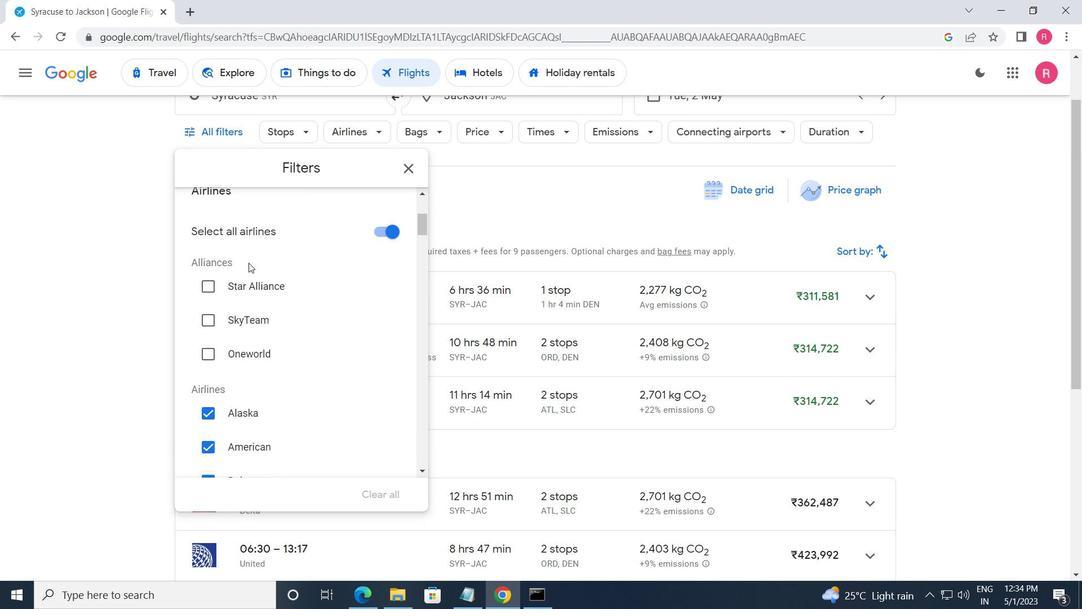 
Action: Mouse scrolled (250, 262) with delta (0, 0)
Screenshot: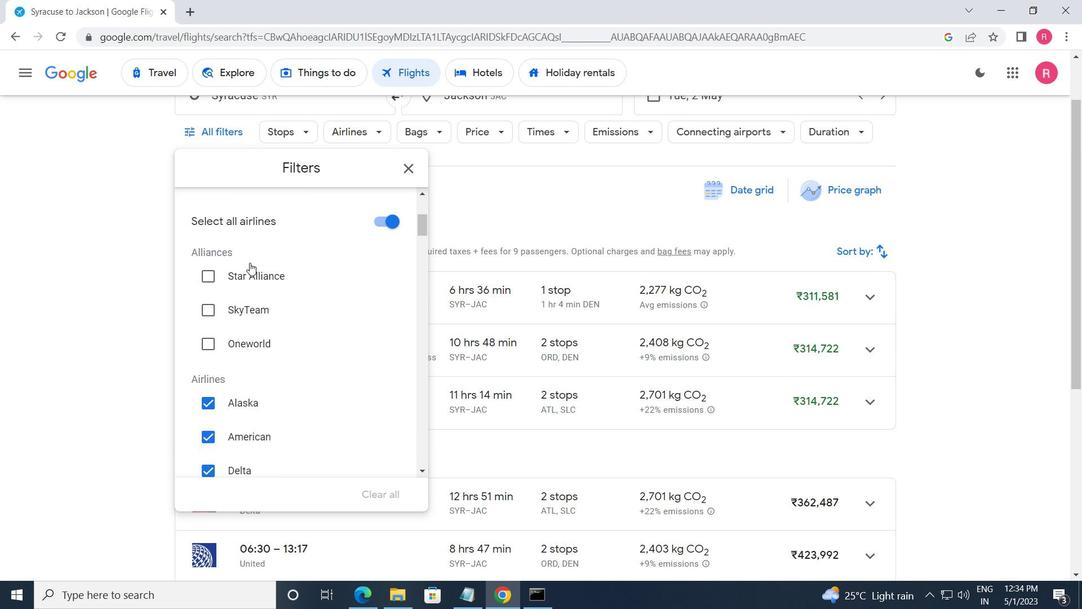 
Action: Mouse moved to (250, 262)
Screenshot: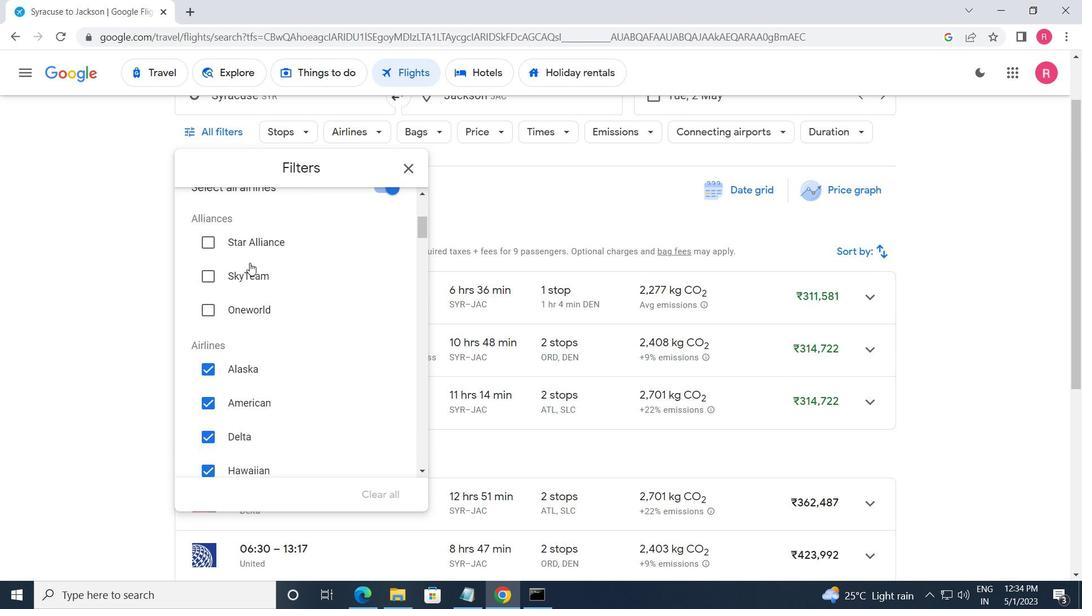 
Action: Mouse scrolled (250, 262) with delta (0, 0)
Screenshot: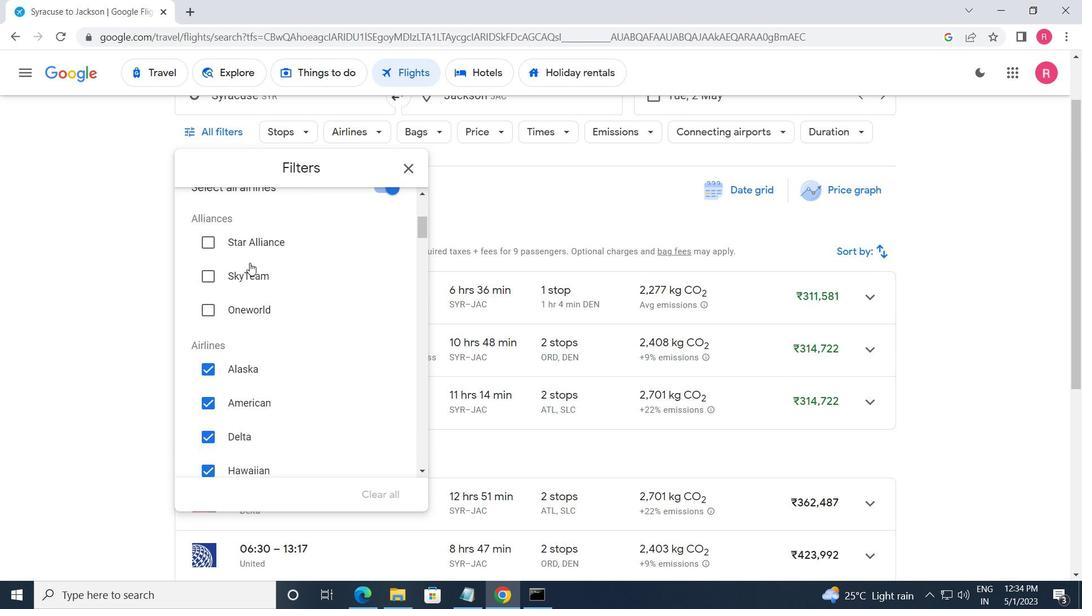
Action: Mouse moved to (250, 263)
Screenshot: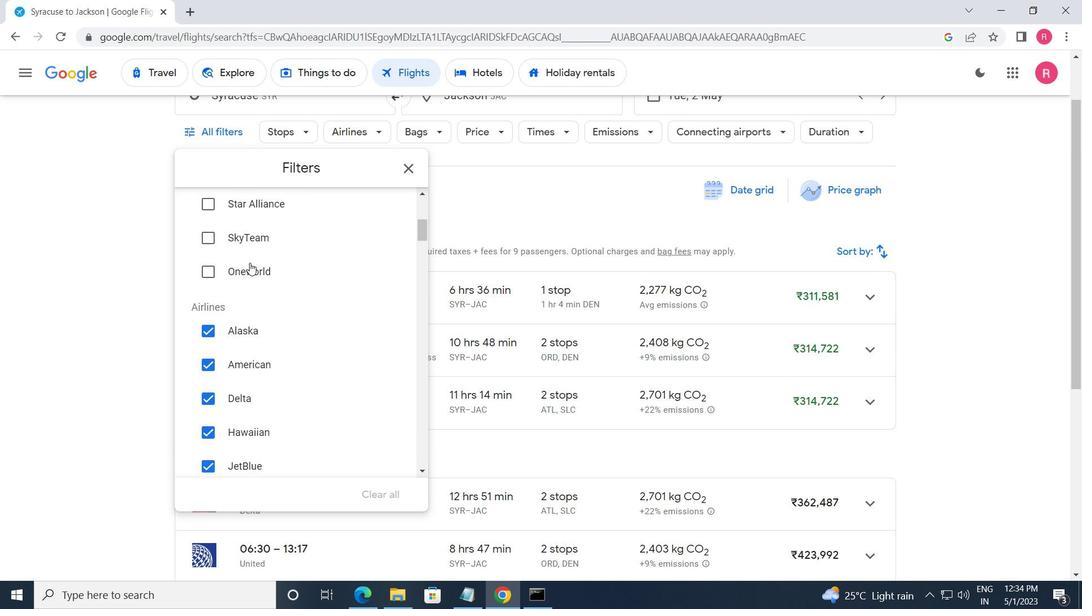 
Action: Mouse scrolled (250, 263) with delta (0, 0)
Screenshot: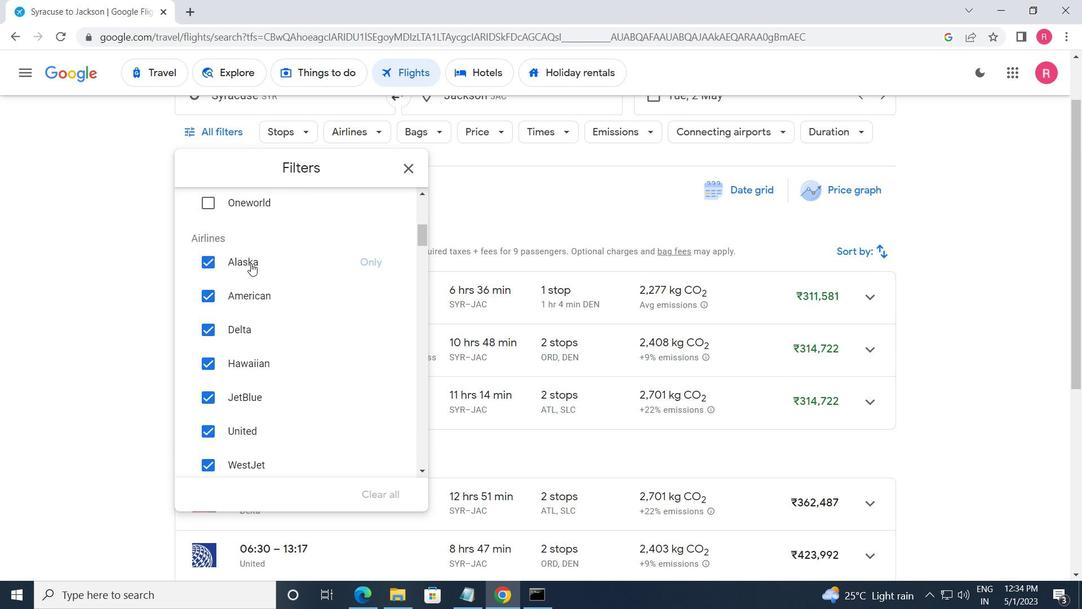 
Action: Mouse moved to (251, 265)
Screenshot: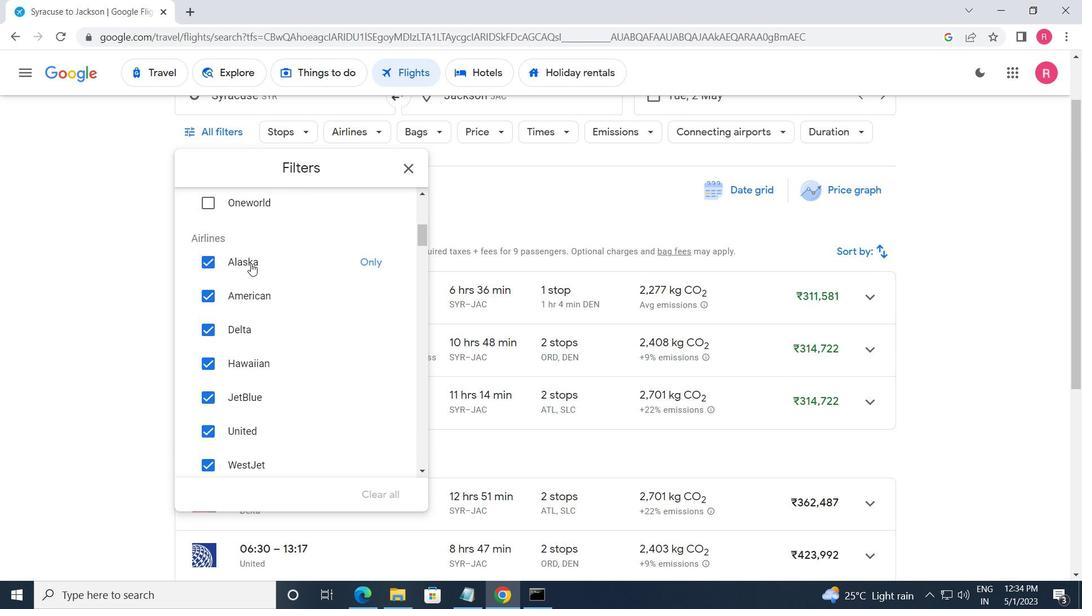 
Action: Mouse scrolled (251, 265) with delta (0, 0)
Screenshot: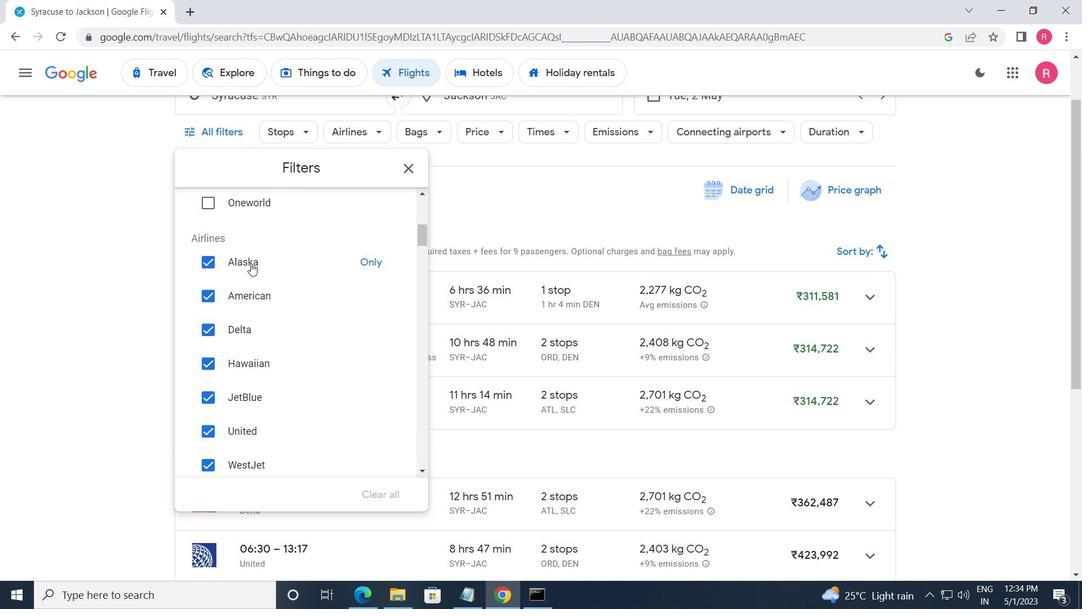 
Action: Mouse scrolled (251, 266) with delta (0, 0)
Screenshot: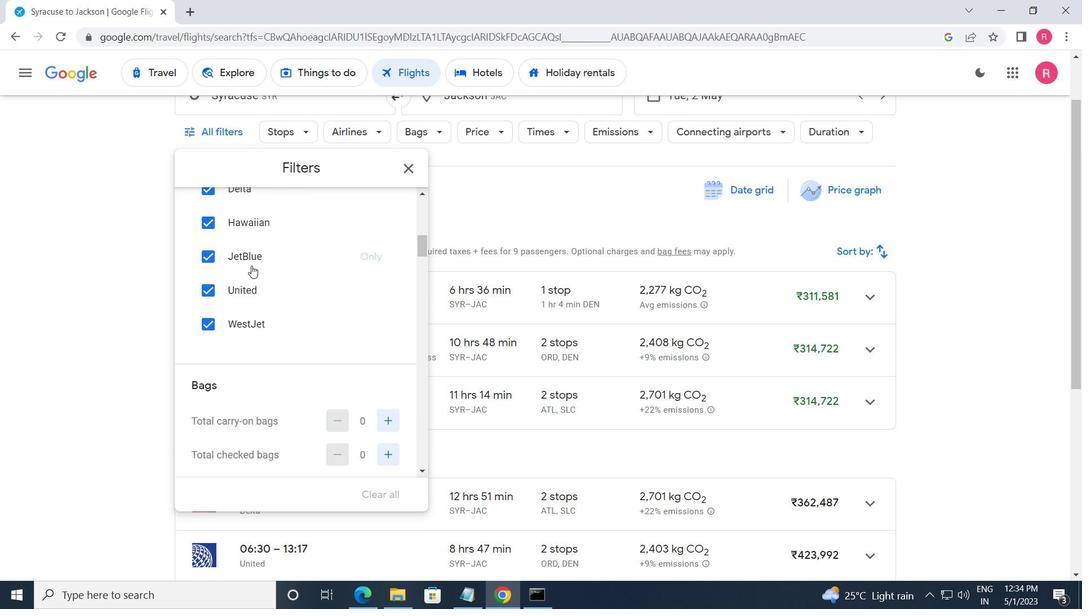 
Action: Mouse scrolled (251, 266) with delta (0, 0)
Screenshot: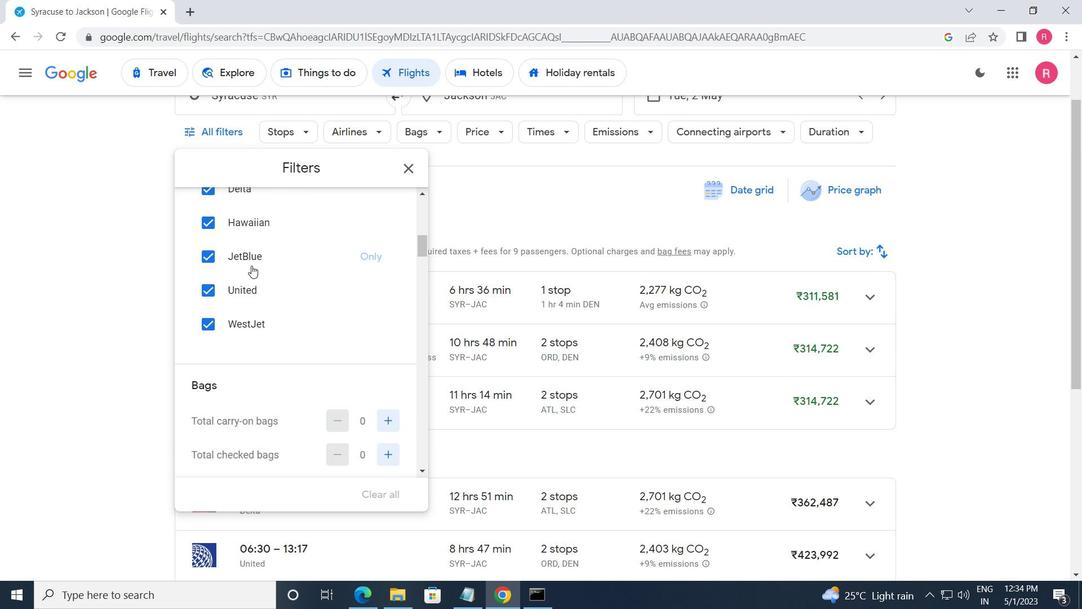 
Action: Mouse scrolled (251, 266) with delta (0, 0)
Screenshot: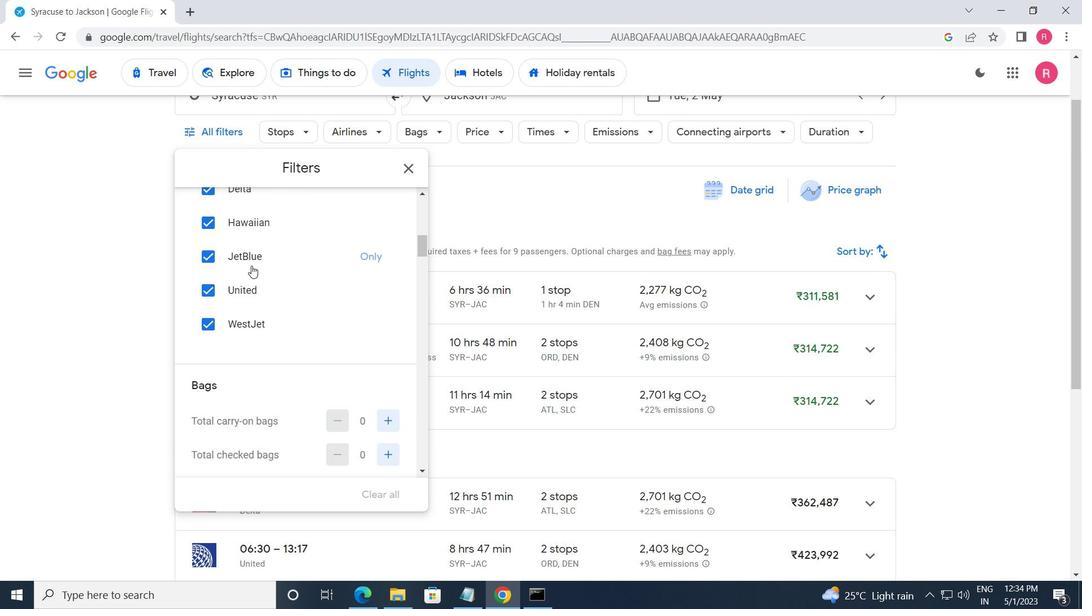 
Action: Mouse moved to (328, 258)
Screenshot: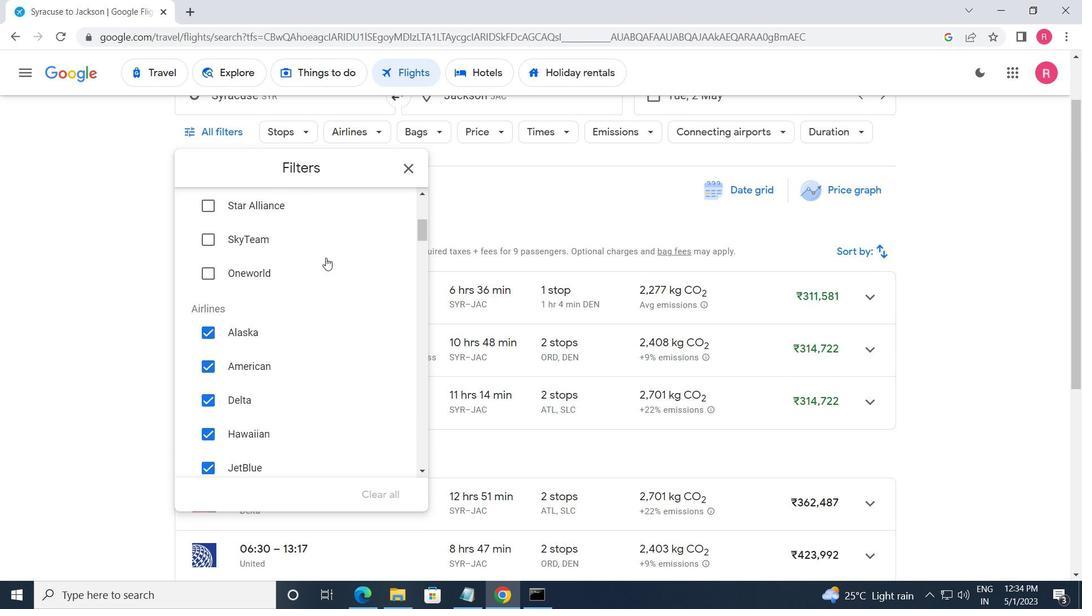 
Action: Mouse scrolled (328, 259) with delta (0, 0)
Screenshot: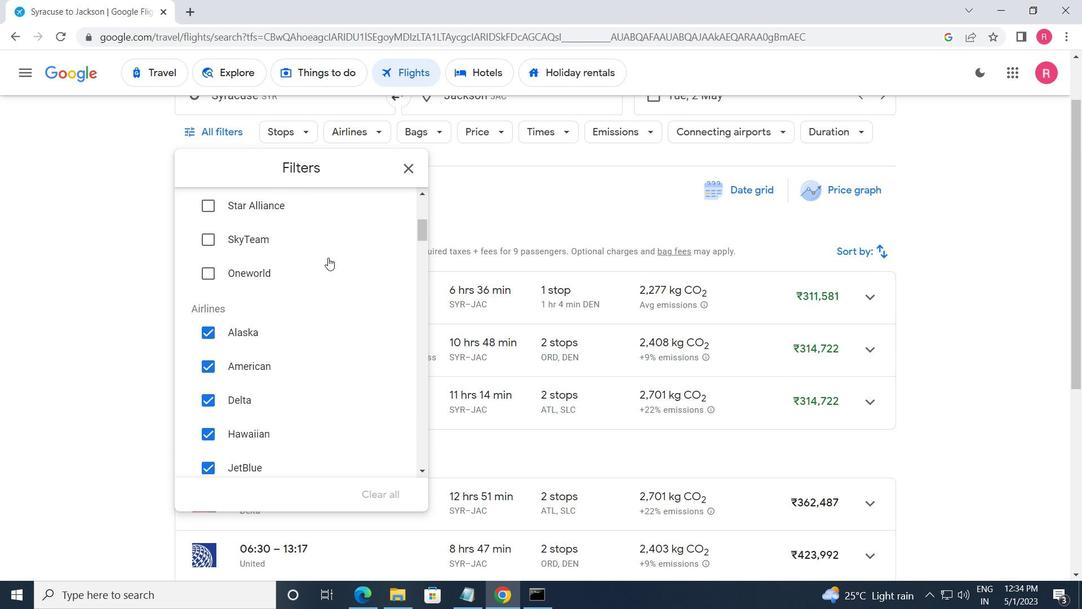 
Action: Mouse scrolled (328, 259) with delta (0, 0)
Screenshot: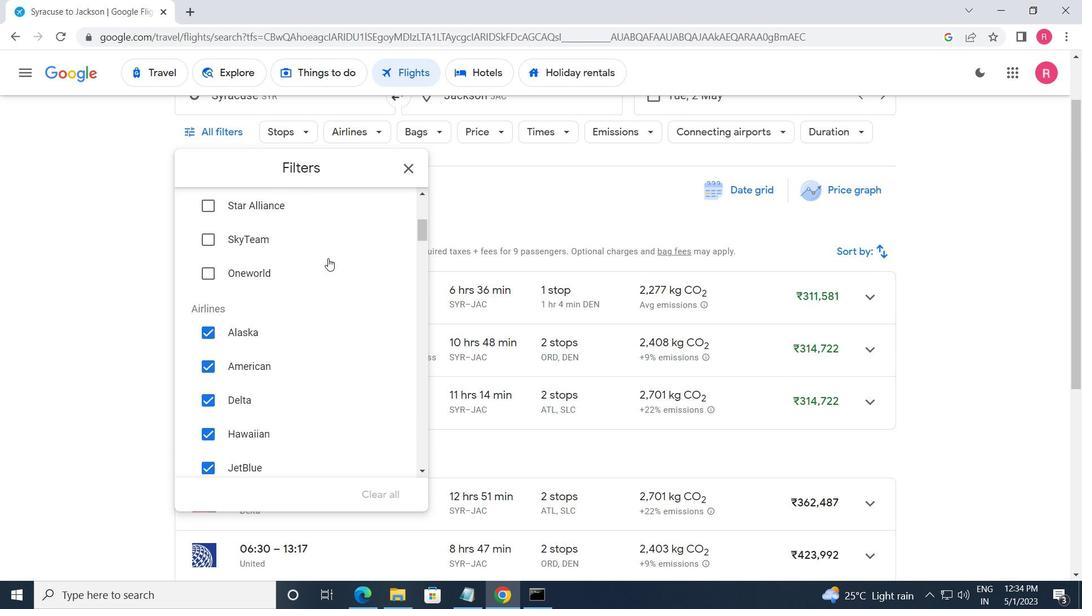 
Action: Mouse scrolled (328, 259) with delta (0, 0)
Screenshot: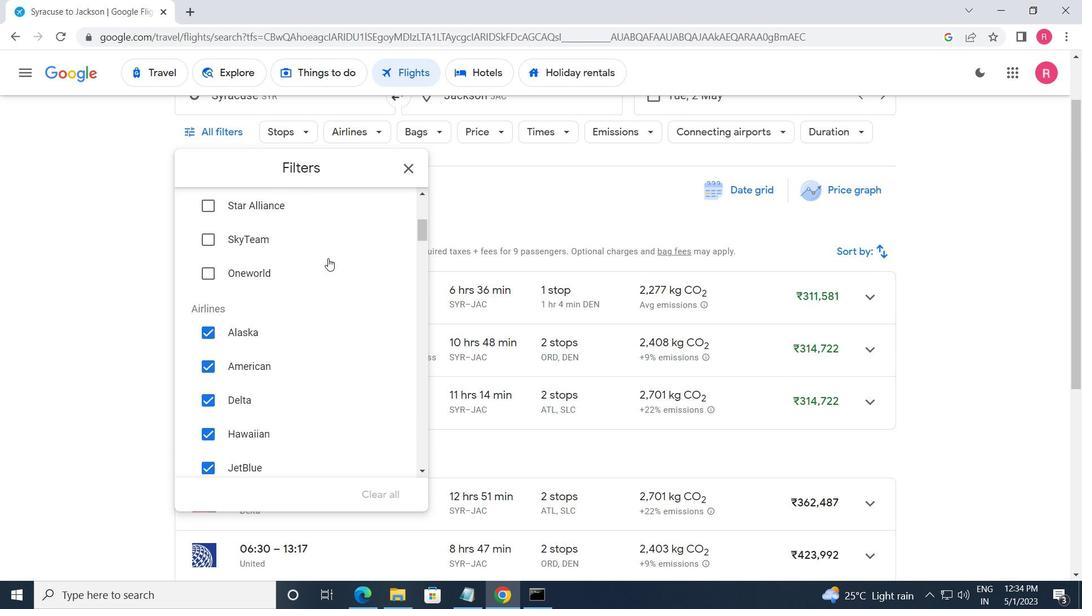 
Action: Mouse moved to (388, 363)
Screenshot: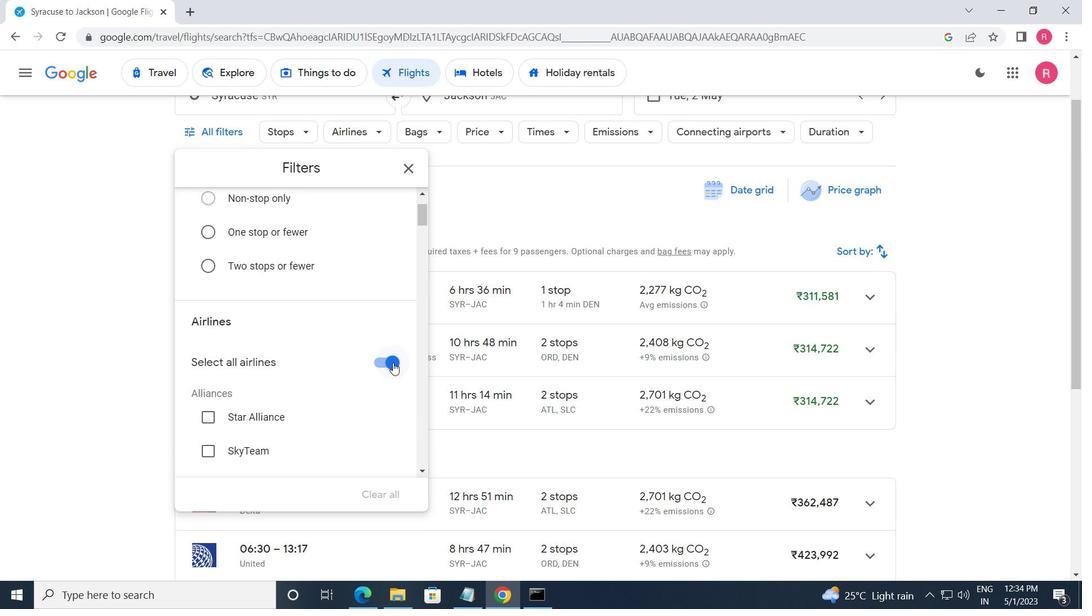 
Action: Mouse pressed left at (388, 363)
Screenshot: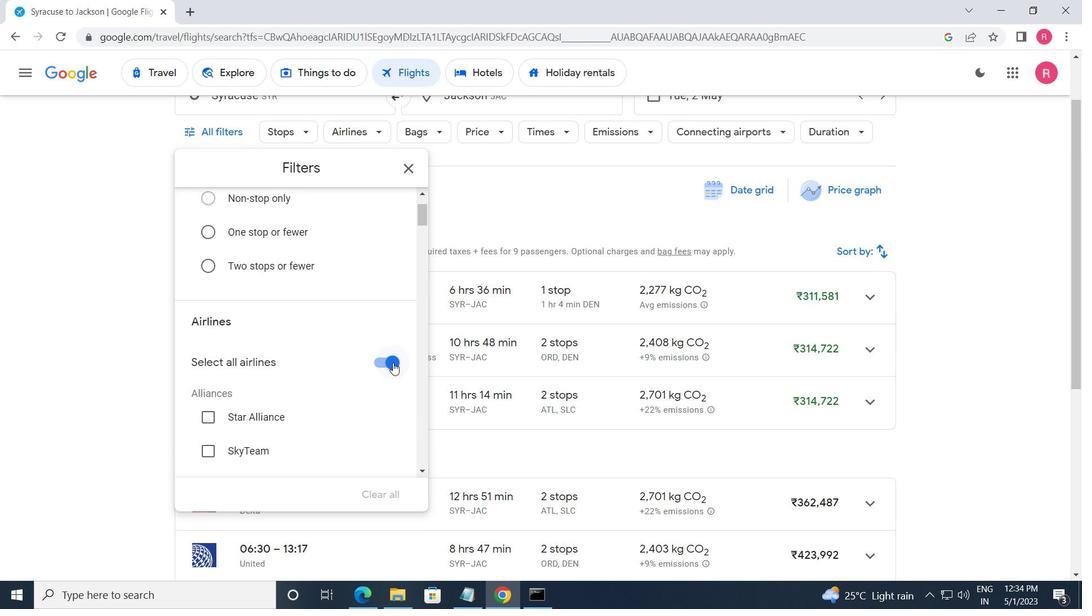 
Action: Mouse moved to (355, 326)
Screenshot: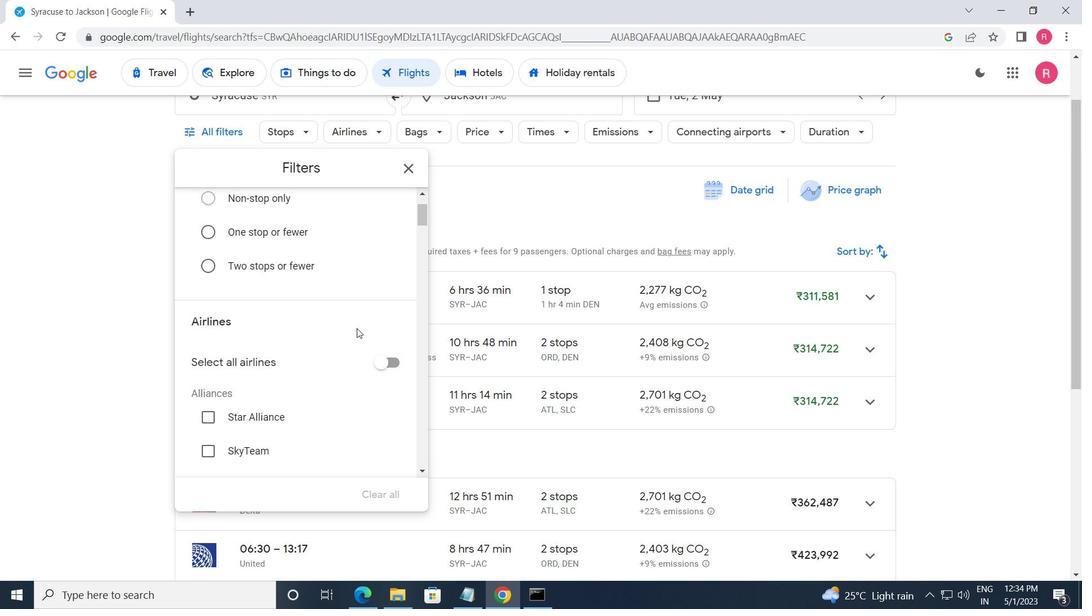 
Action: Mouse scrolled (355, 325) with delta (0, 0)
Screenshot: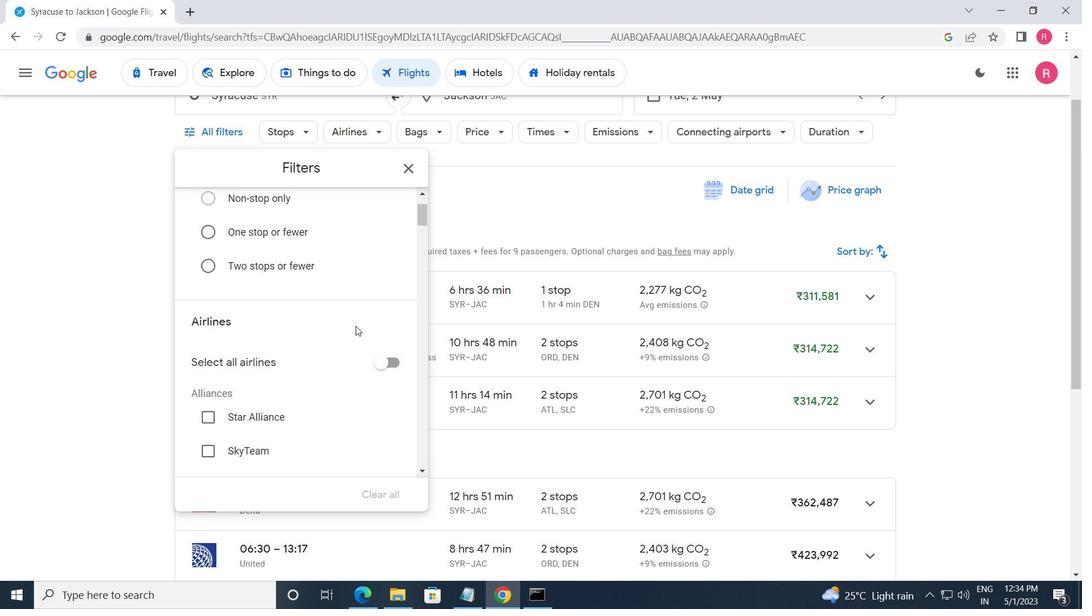 
Action: Mouse moved to (355, 326)
Screenshot: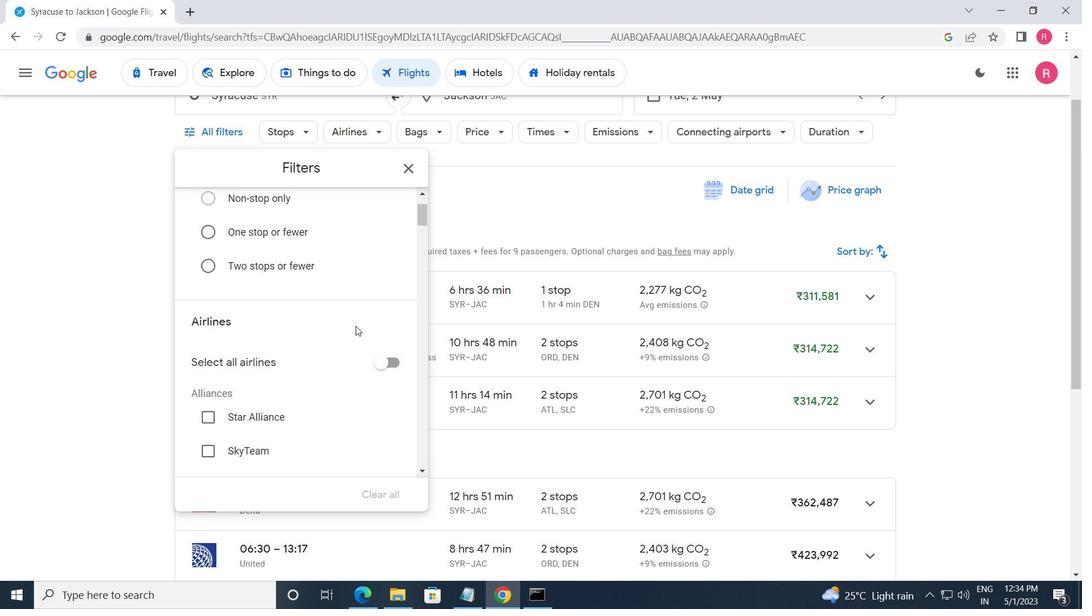 
Action: Mouse scrolled (355, 325) with delta (0, 0)
Screenshot: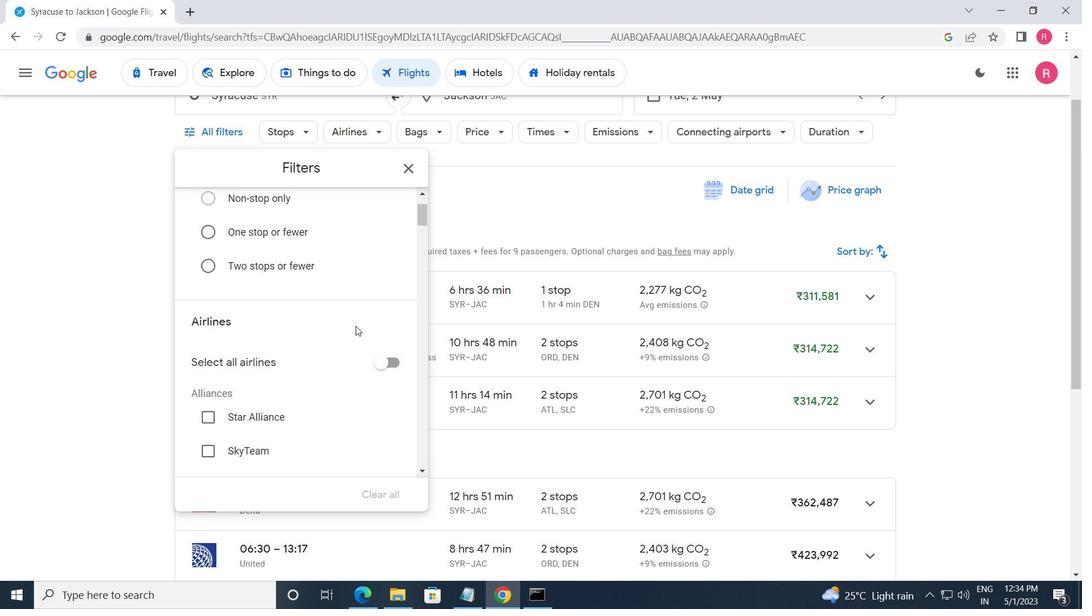 
Action: Mouse scrolled (355, 325) with delta (0, 0)
Screenshot: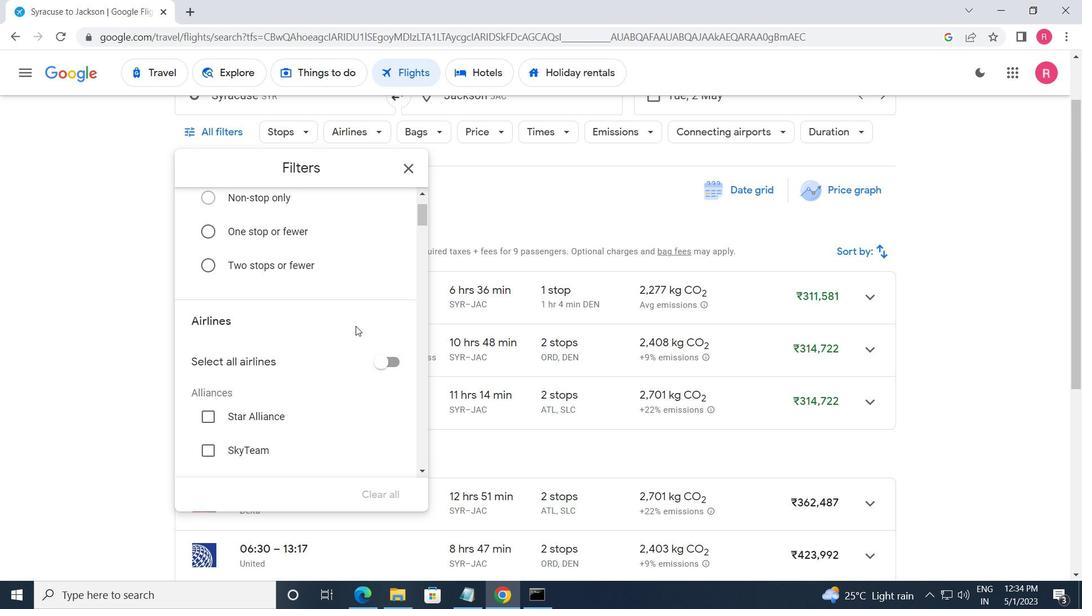
Action: Mouse scrolled (355, 325) with delta (0, 0)
Screenshot: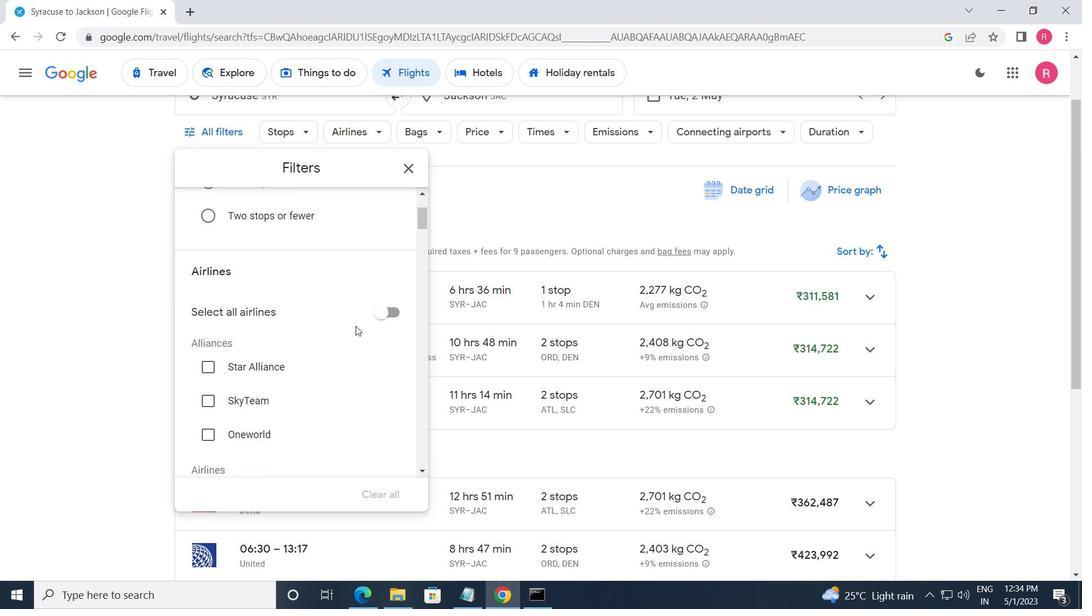 
Action: Mouse scrolled (355, 325) with delta (0, 0)
Screenshot: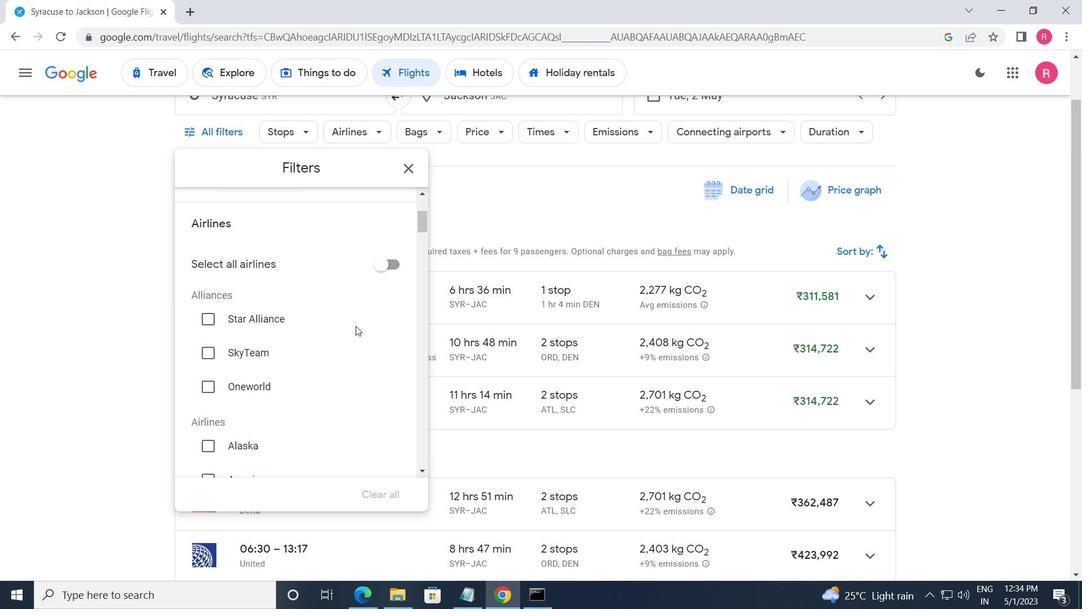 
Action: Mouse scrolled (355, 325) with delta (0, 0)
Screenshot: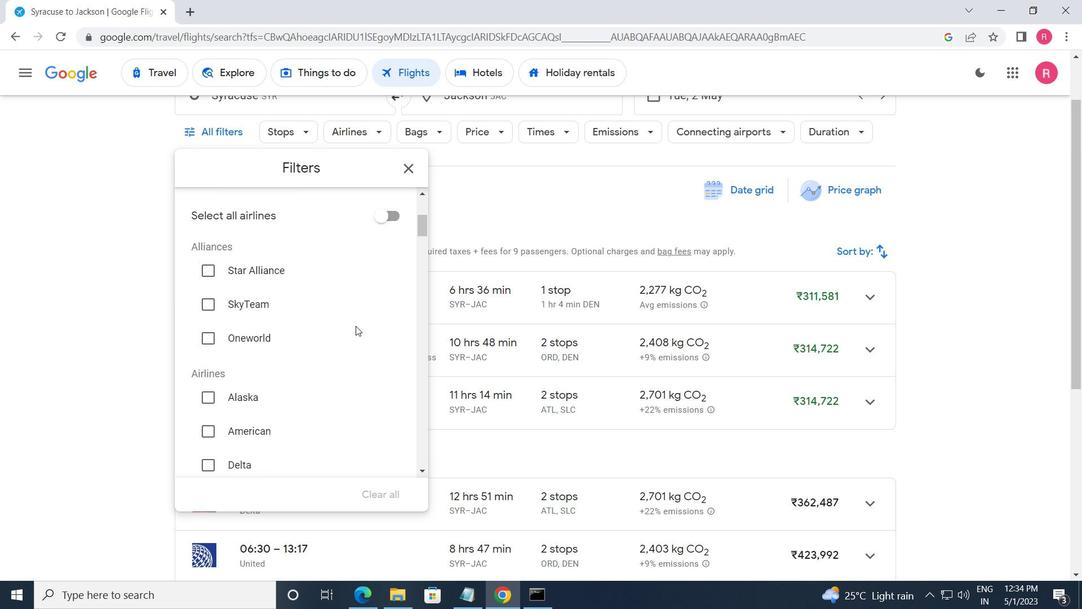 
Action: Mouse moved to (355, 326)
Screenshot: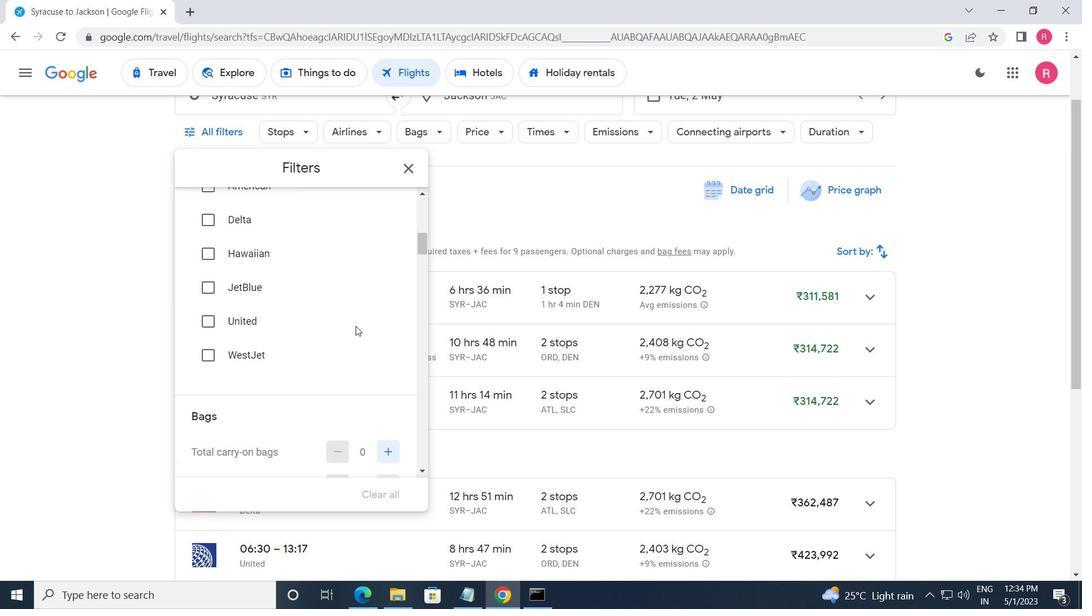 
Action: Mouse scrolled (355, 325) with delta (0, 0)
Screenshot: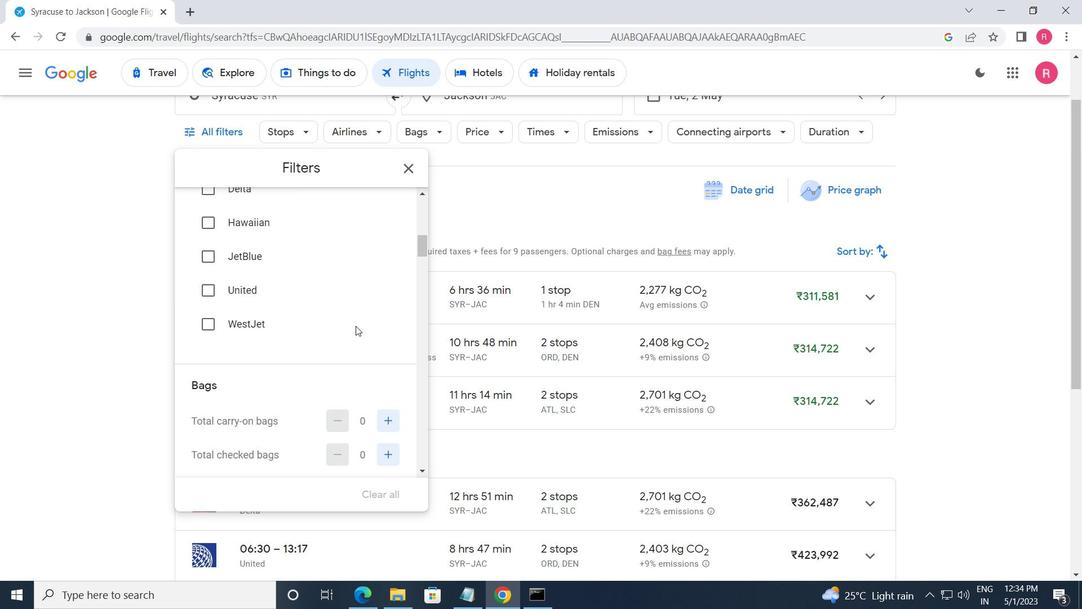 
Action: Mouse moved to (355, 325)
Screenshot: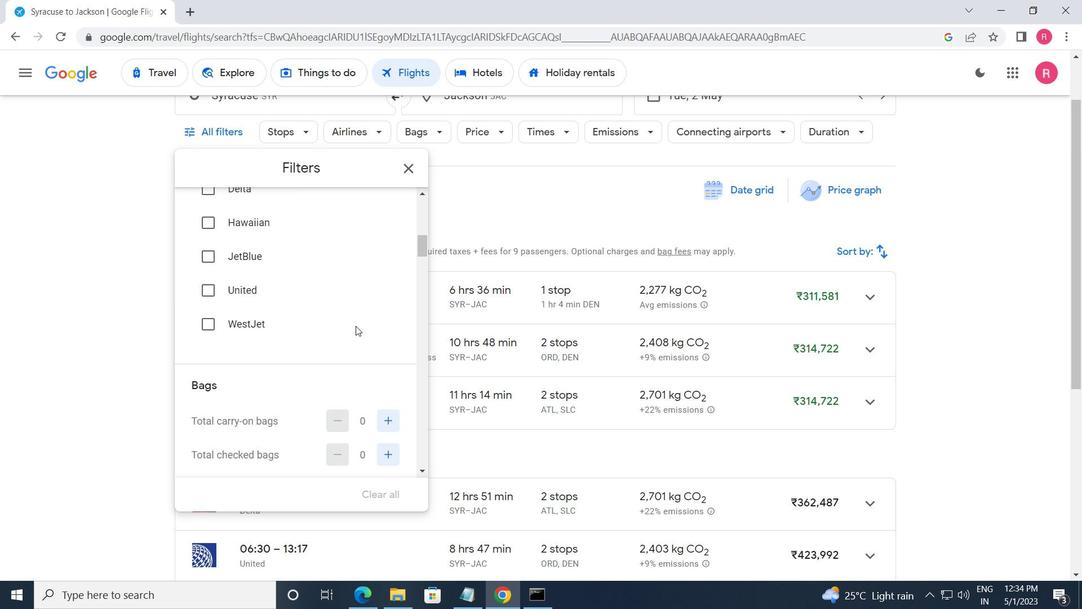
Action: Mouse scrolled (355, 325) with delta (0, 0)
Screenshot: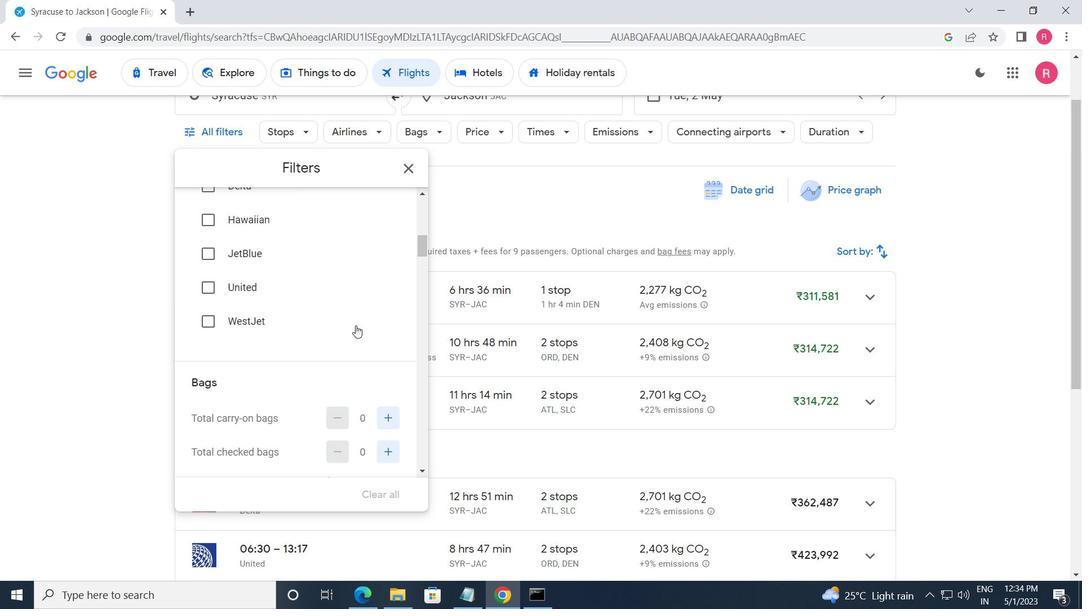 
Action: Mouse scrolled (355, 325) with delta (0, 0)
Screenshot: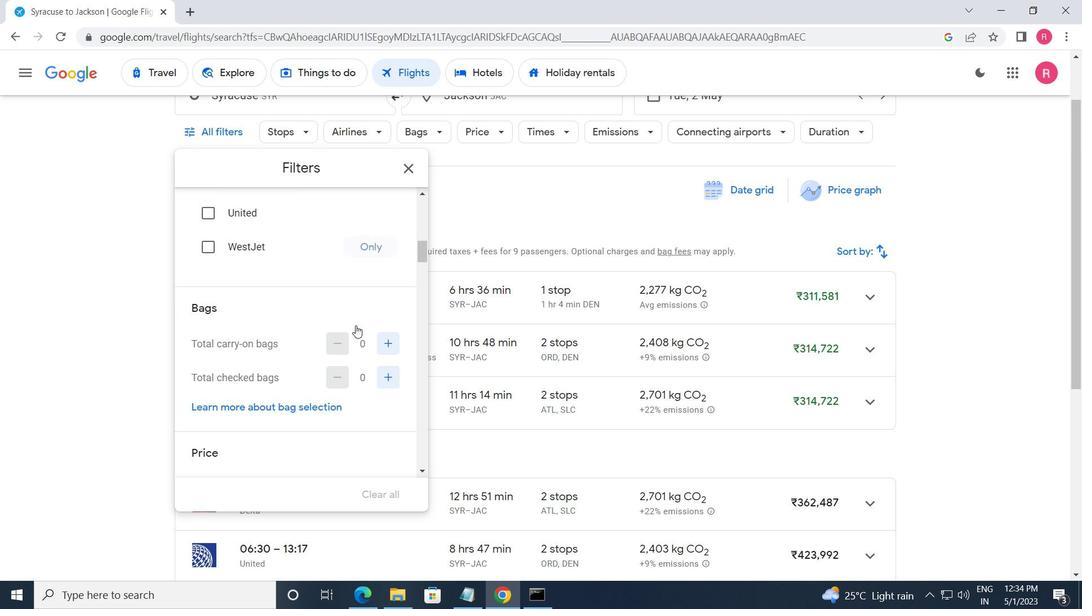 
Action: Mouse moved to (400, 380)
Screenshot: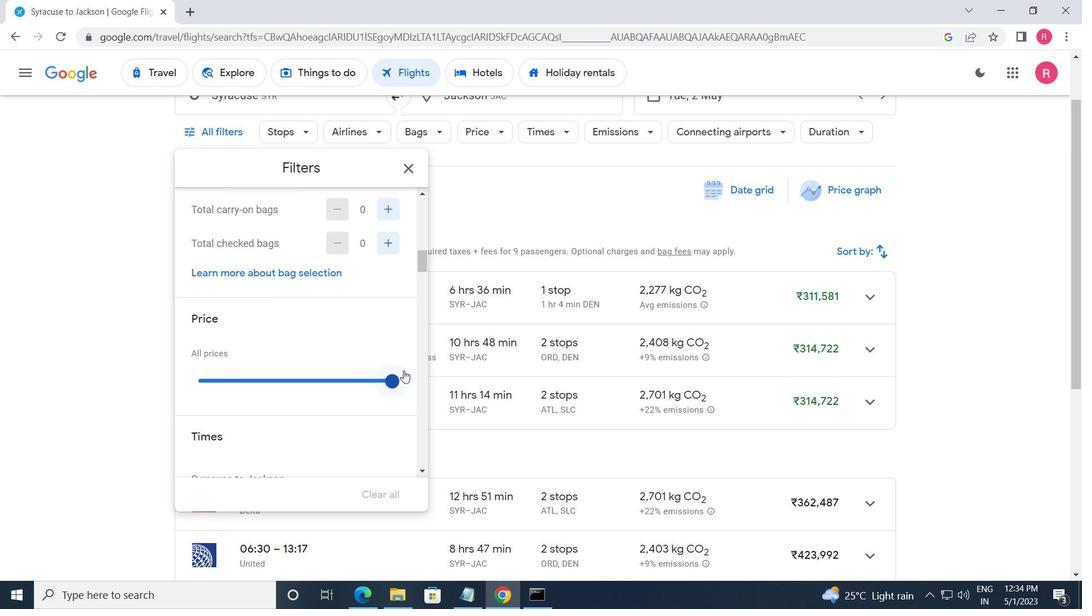 
Action: Mouse pressed left at (400, 380)
Screenshot: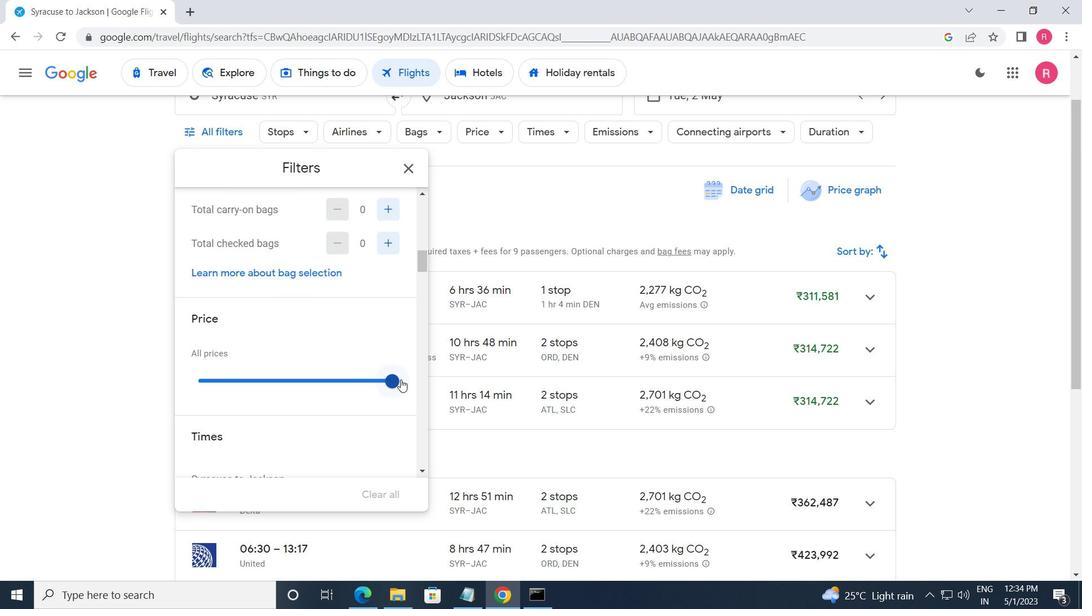 
Action: Mouse moved to (228, 359)
Screenshot: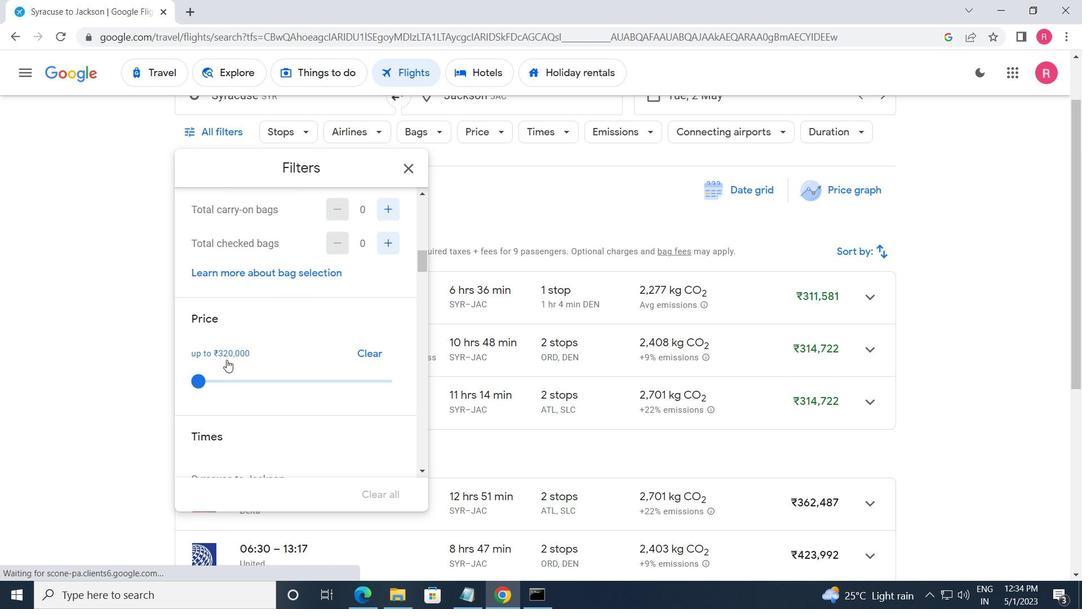 
Action: Mouse scrolled (228, 358) with delta (0, 0)
Screenshot: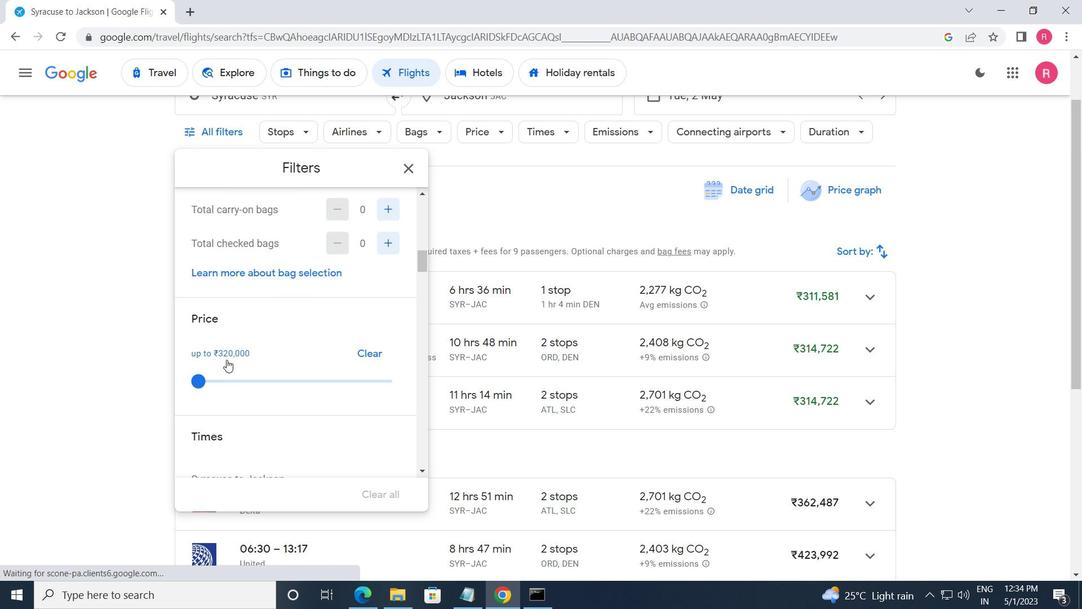 
Action: Mouse moved to (229, 360)
Screenshot: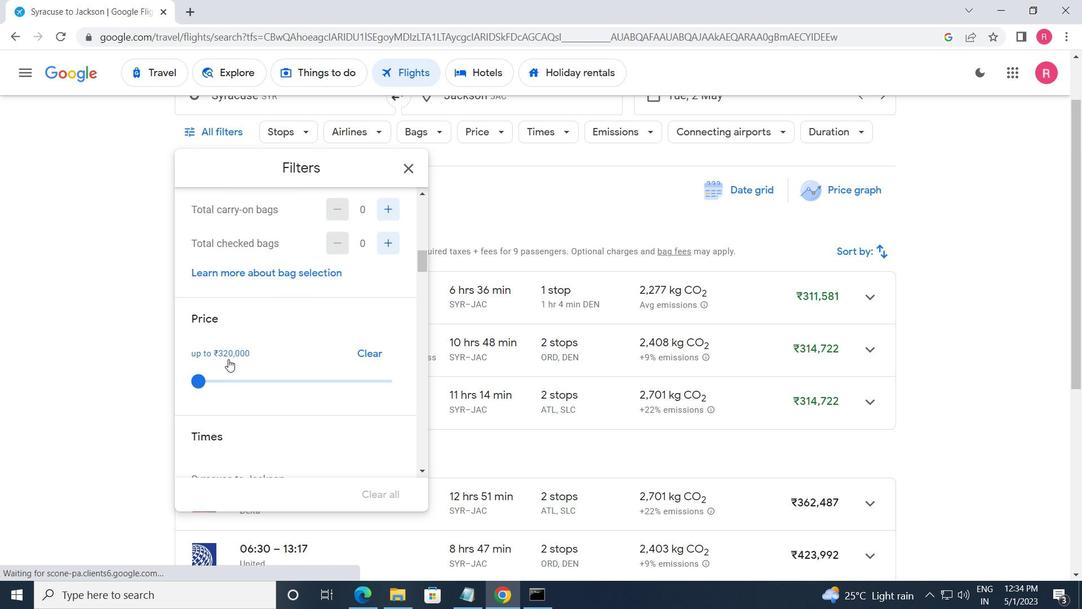 
Action: Mouse scrolled (229, 359) with delta (0, 0)
Screenshot: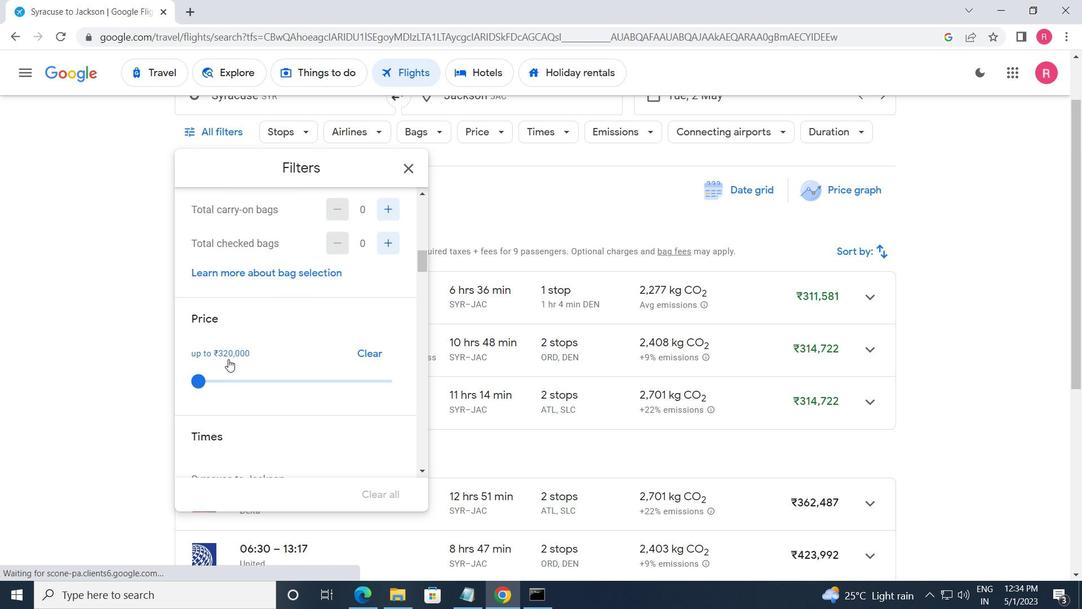 
Action: Mouse scrolled (229, 359) with delta (0, 0)
Screenshot: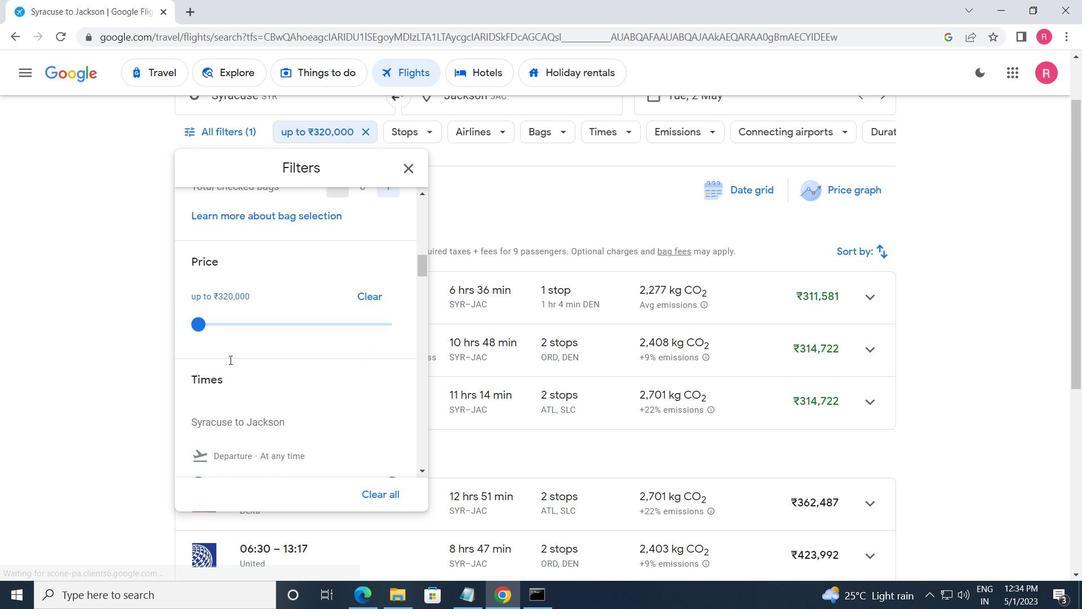 
Action: Mouse moved to (200, 331)
Screenshot: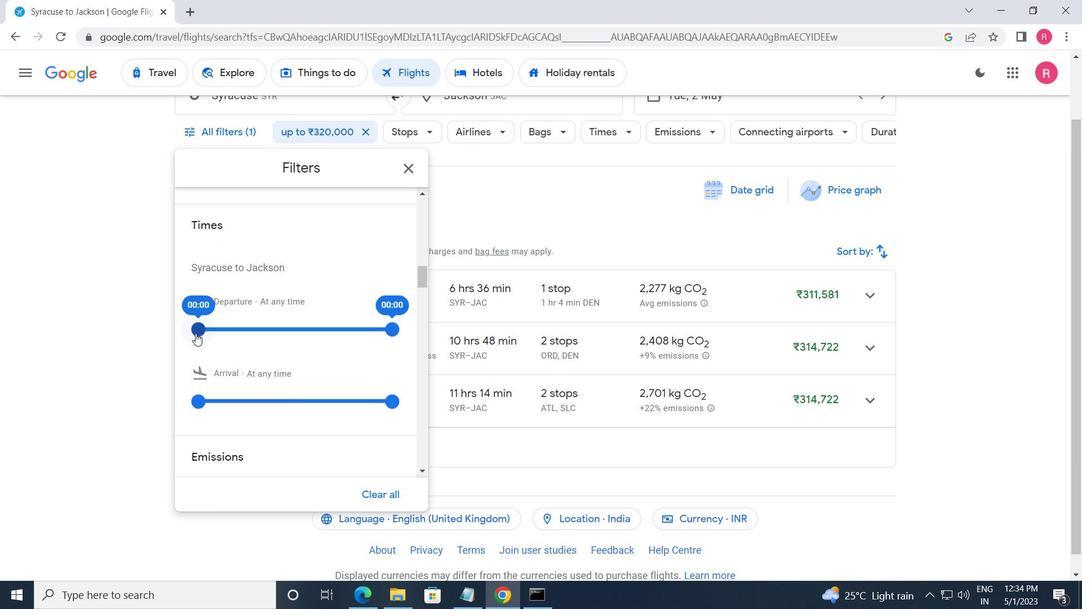 
Action: Mouse pressed left at (200, 331)
Screenshot: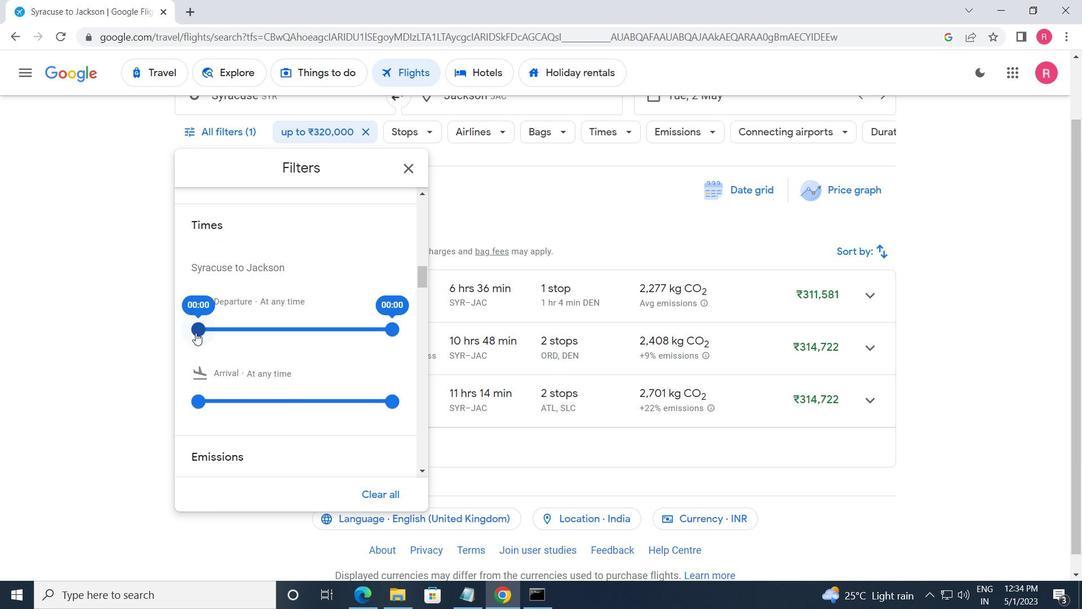 
Action: Mouse moved to (391, 336)
Screenshot: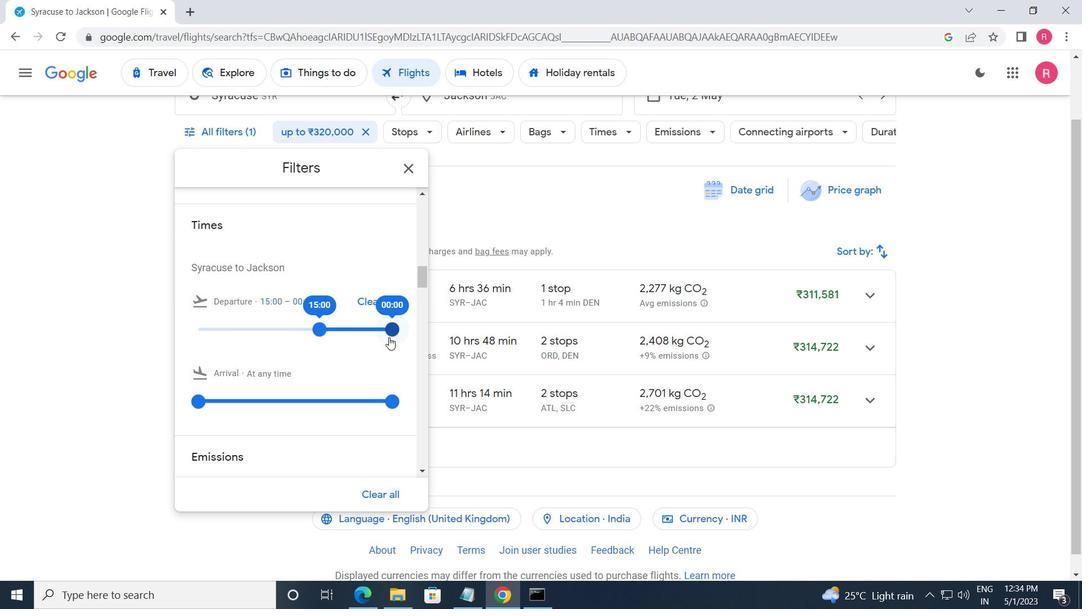 
Action: Mouse pressed left at (391, 336)
Screenshot: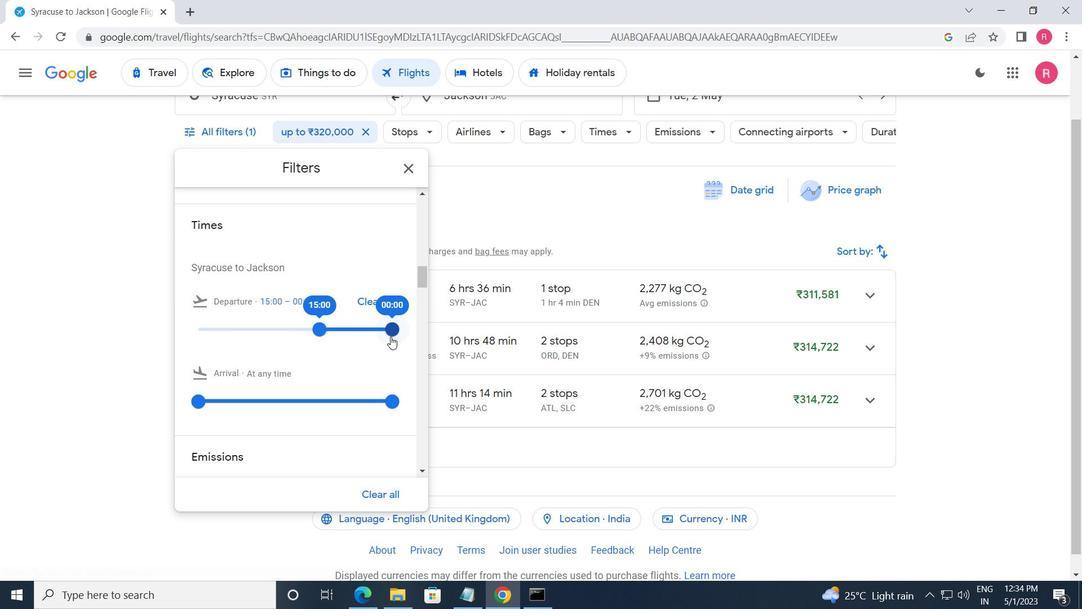 
Action: Mouse moved to (409, 175)
Screenshot: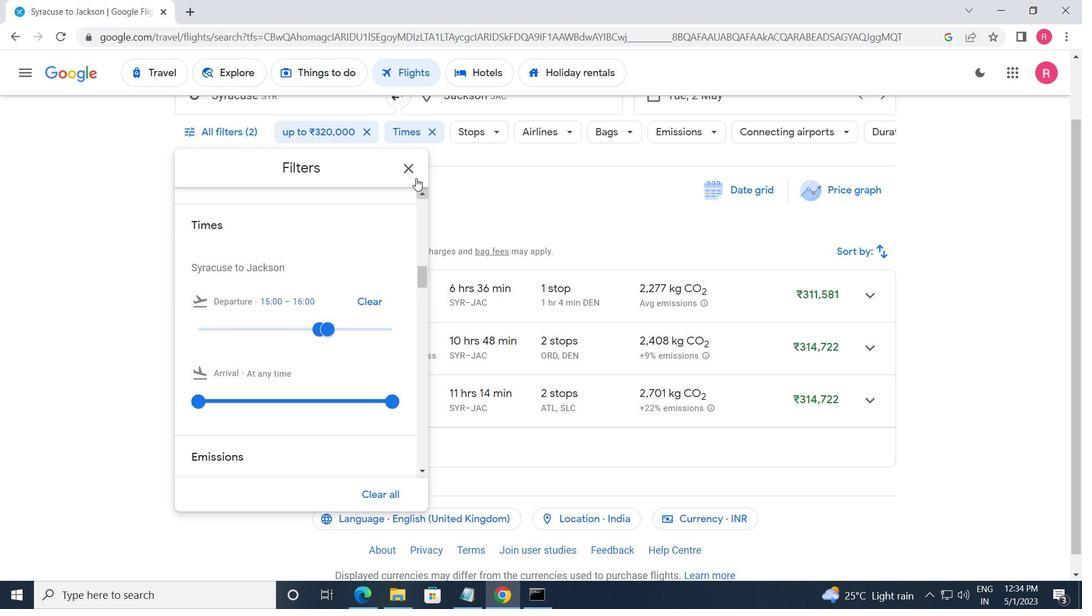 
Action: Mouse pressed left at (409, 175)
Screenshot: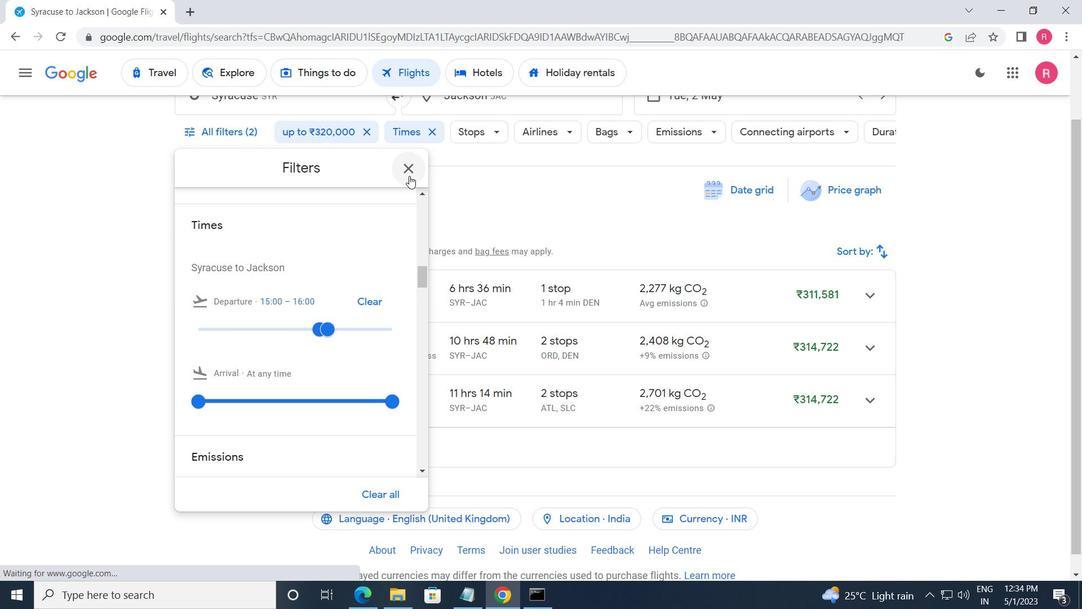 
Action: Mouse moved to (402, 184)
Screenshot: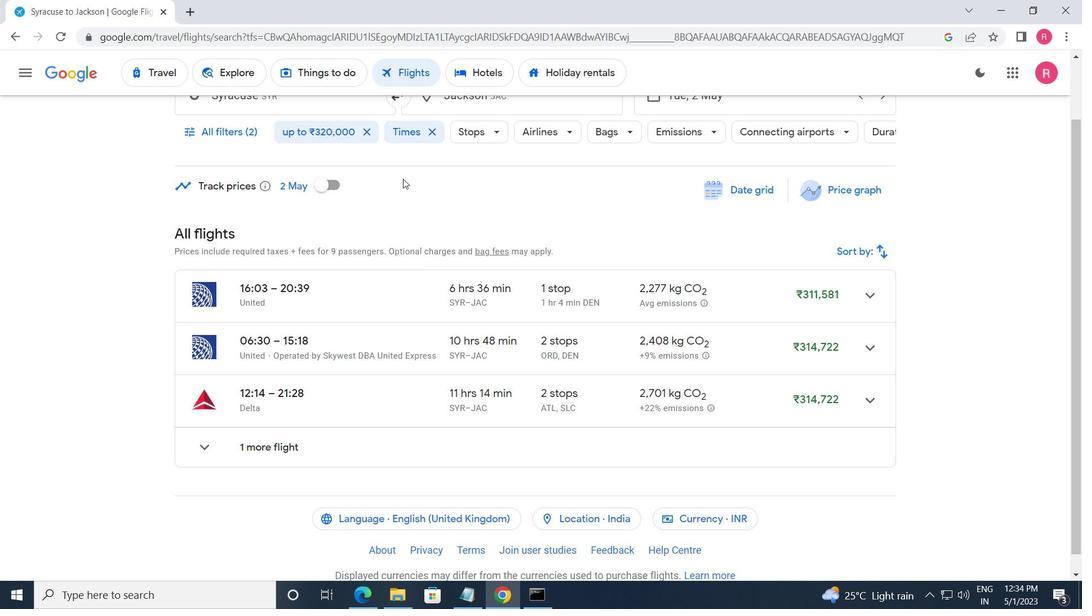 
